 Task: In the sheet Budget Analysis ToolFont size of heading  18 Font style of dataoswald 'Font size of data '9 Alignment of headline & dataAlign center.   Fill color in heading, Red Font color of dataIn the sheet  Data Collection Sheetbook
Action: Mouse moved to (165, 169)
Screenshot: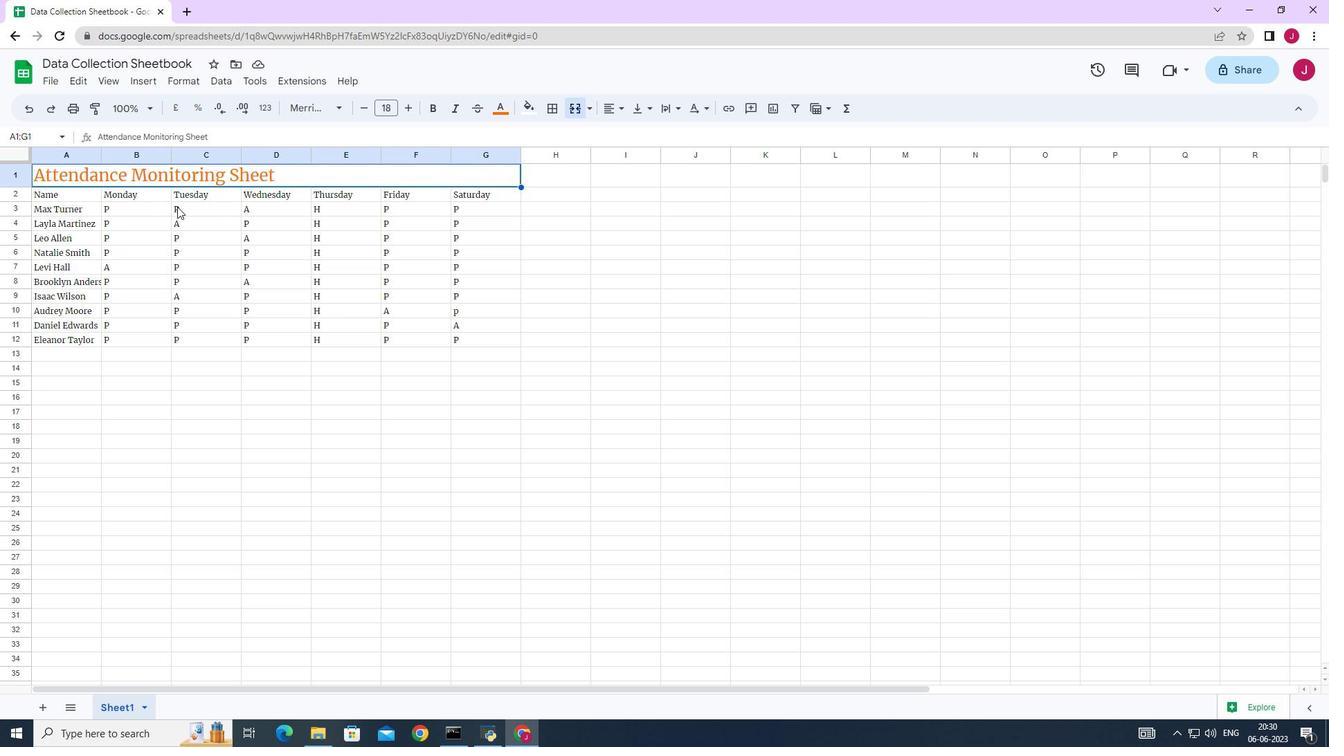 
Action: Mouse pressed left at (165, 169)
Screenshot: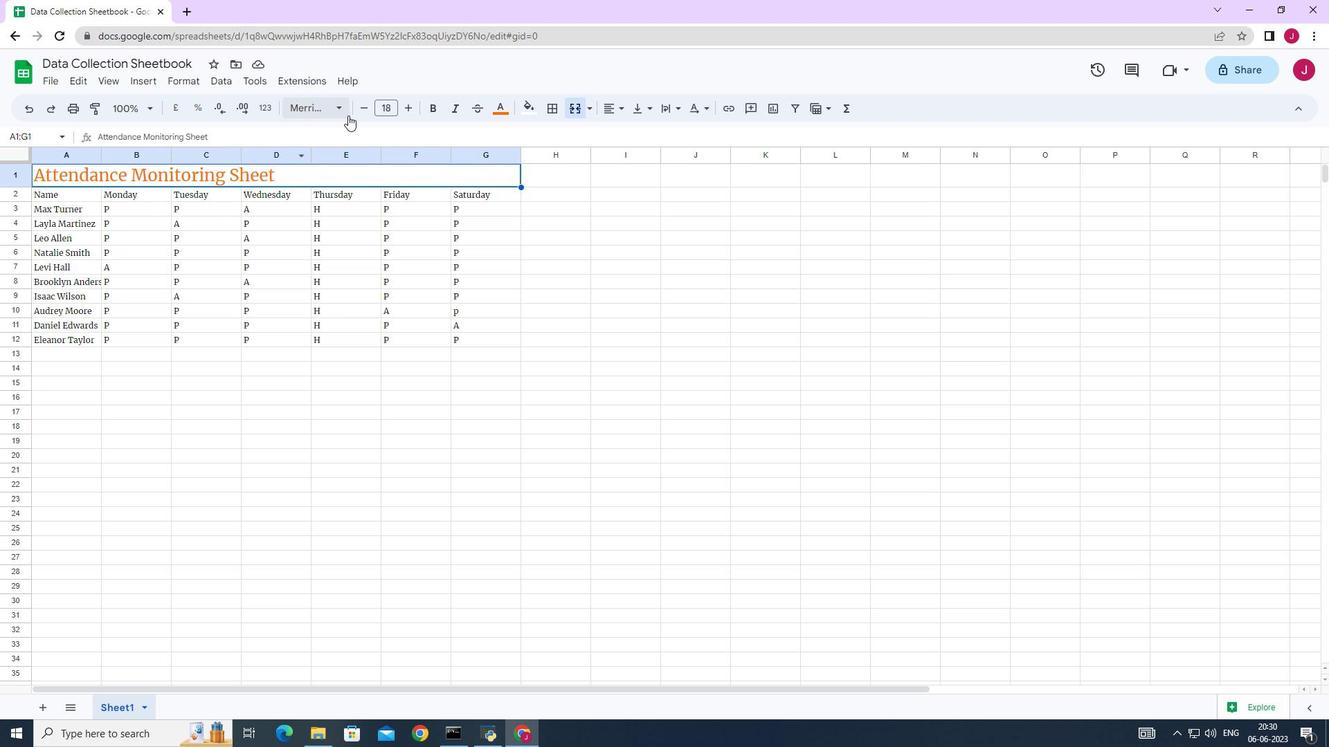 
Action: Mouse moved to (389, 106)
Screenshot: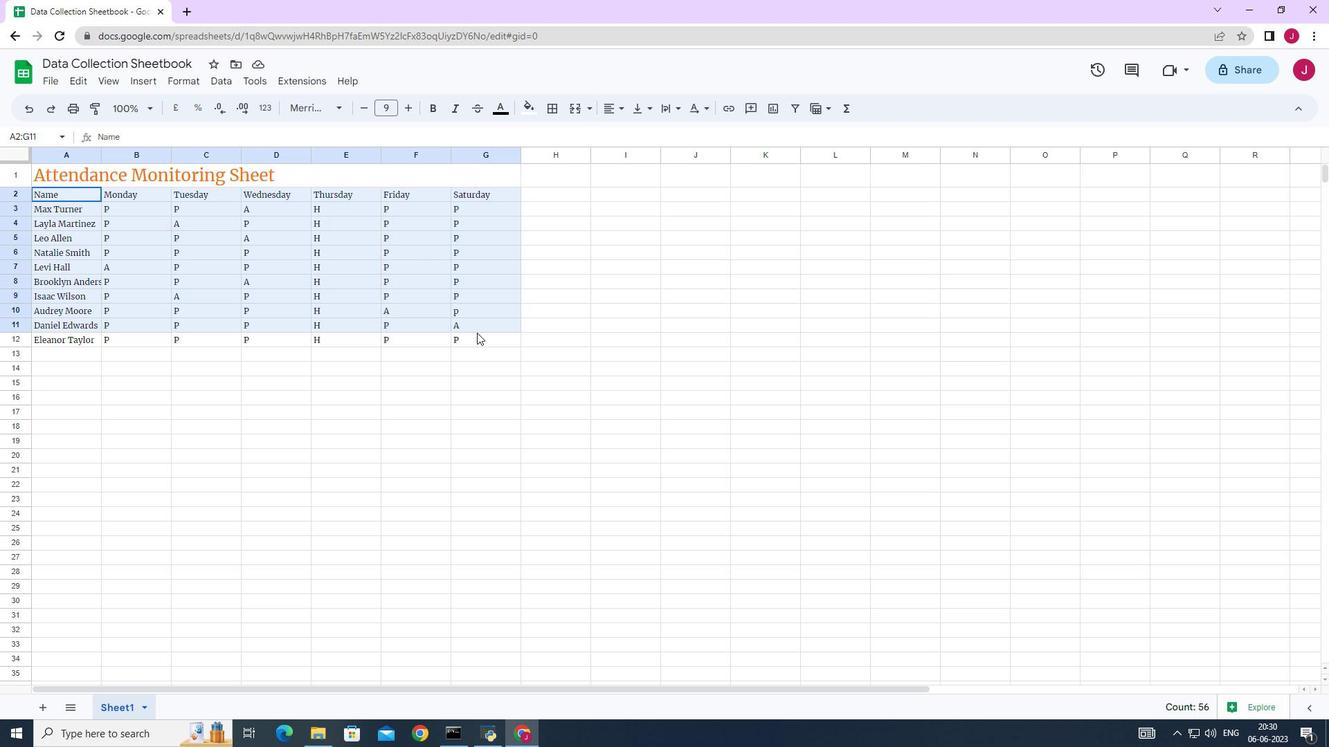 
Action: Mouse pressed left at (389, 106)
Screenshot: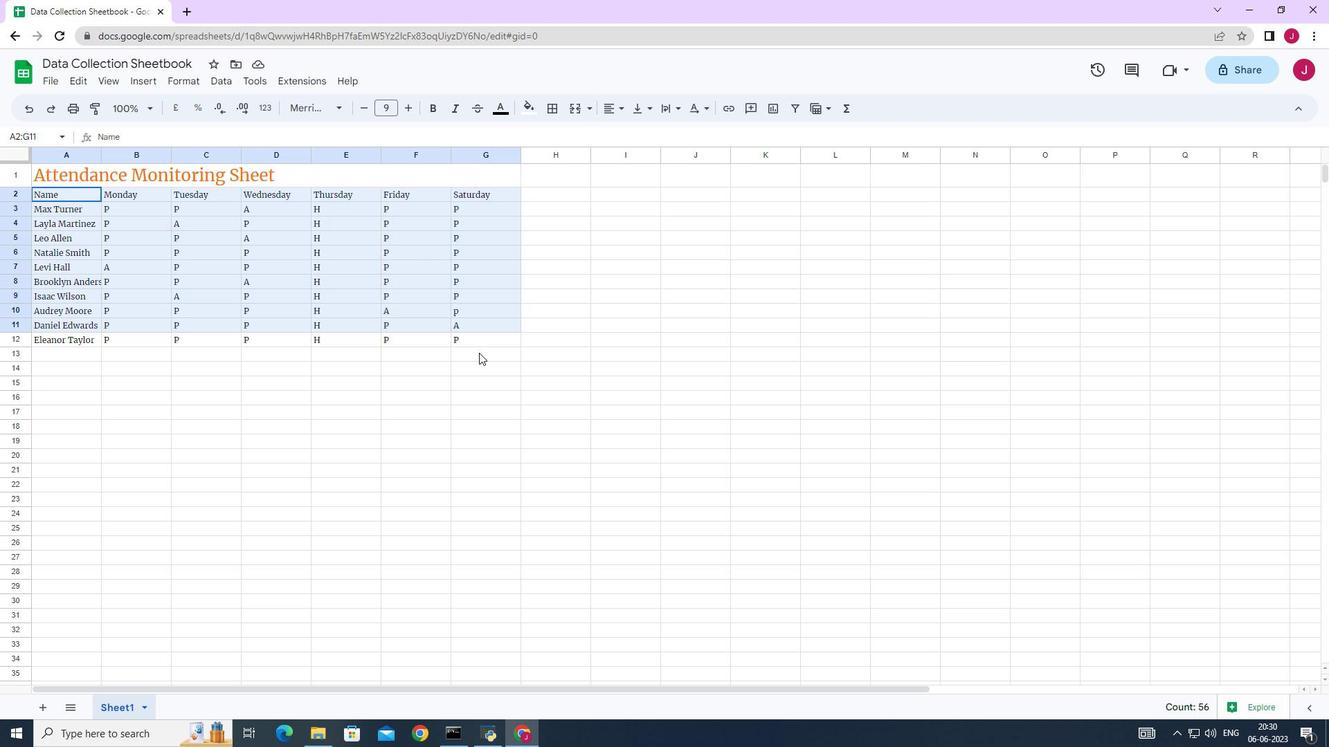 
Action: Key pressed 18<Key.enter>
Screenshot: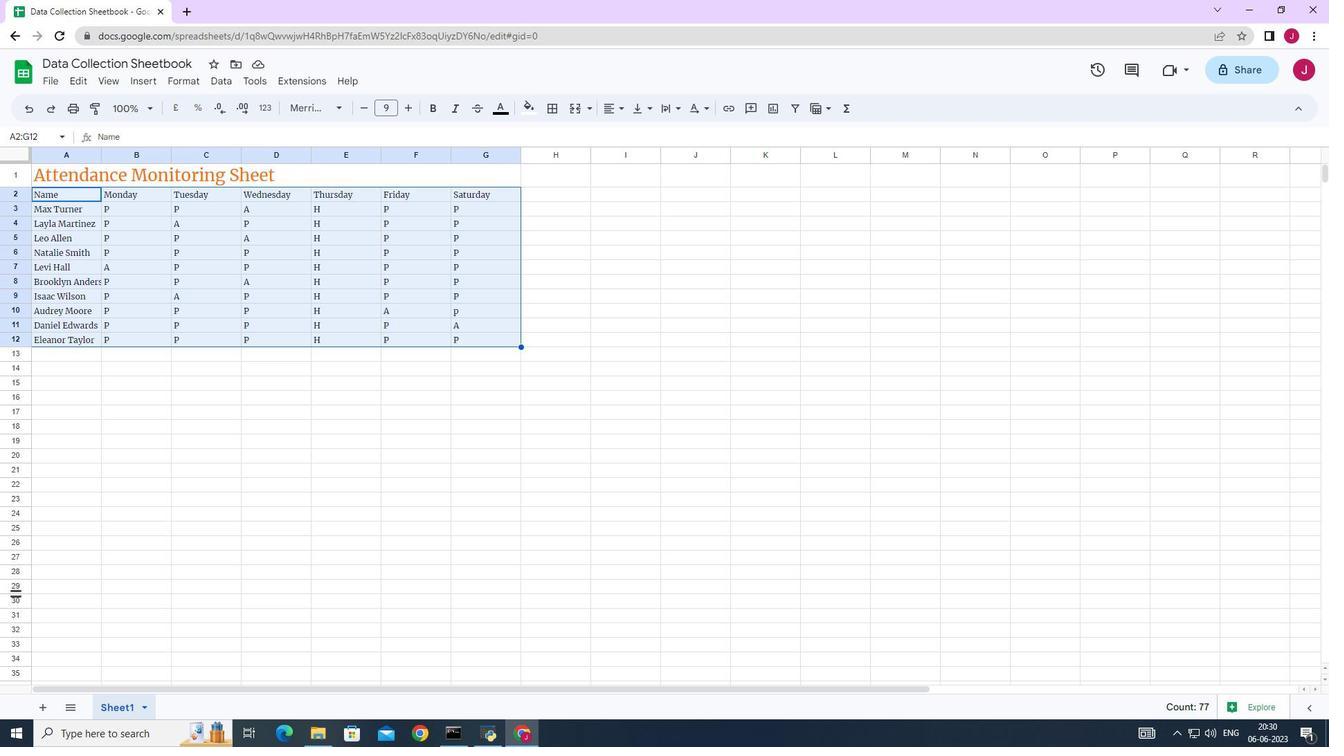 
Action: Mouse moved to (44, 193)
Screenshot: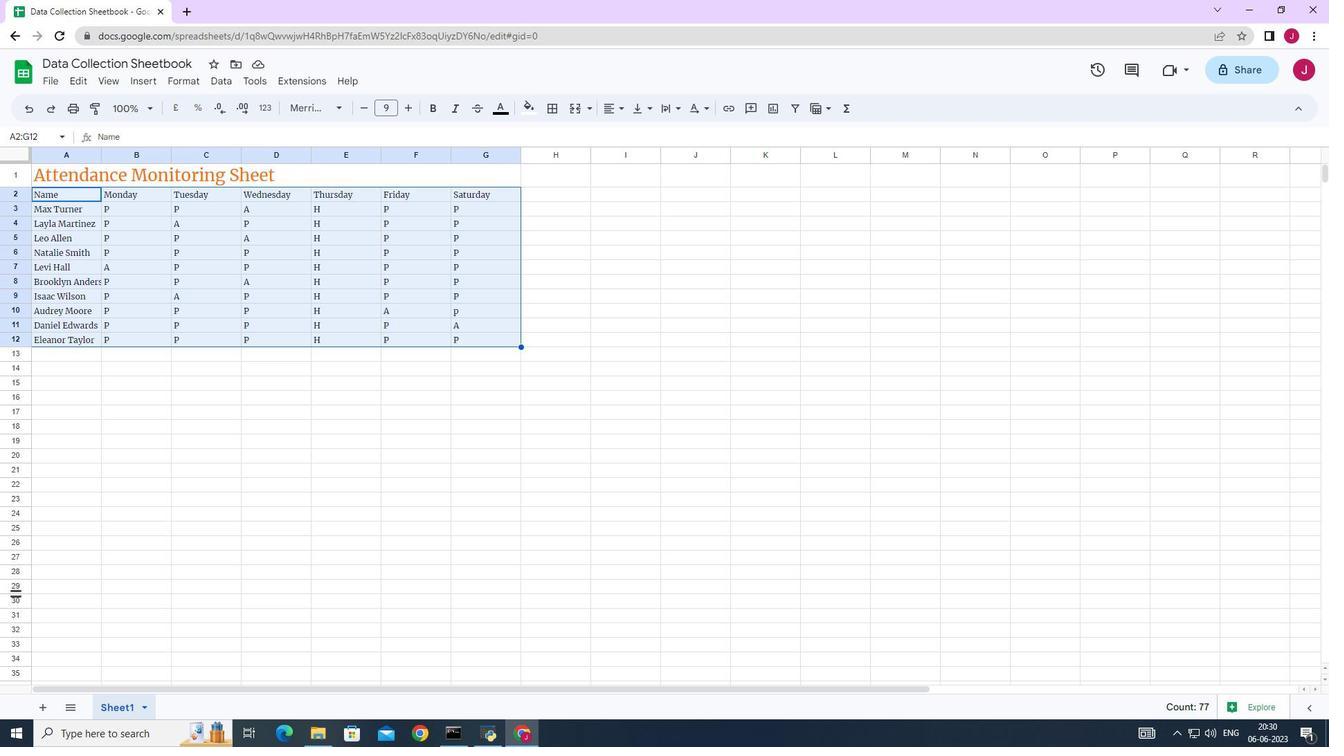
Action: Mouse pressed left at (44, 193)
Screenshot: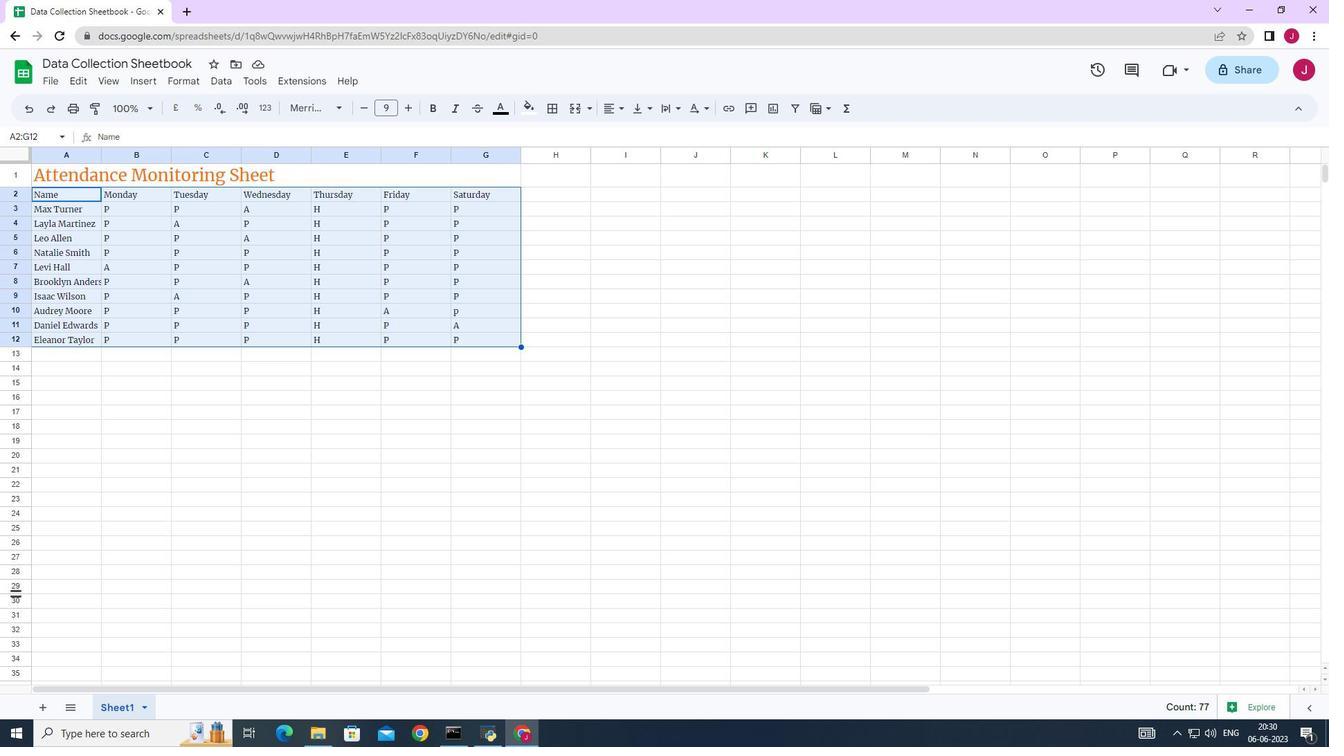 
Action: Mouse moved to (392, 105)
Screenshot: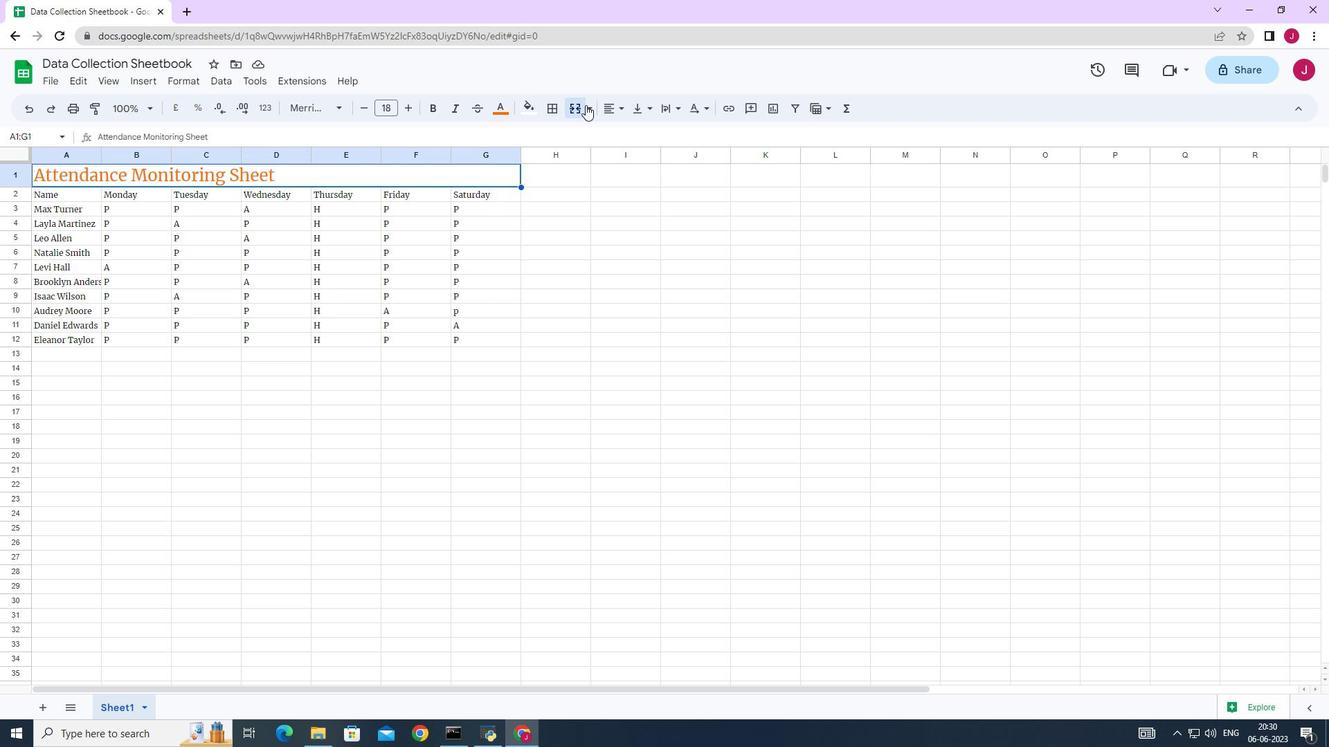 
Action: Key pressed 9
Screenshot: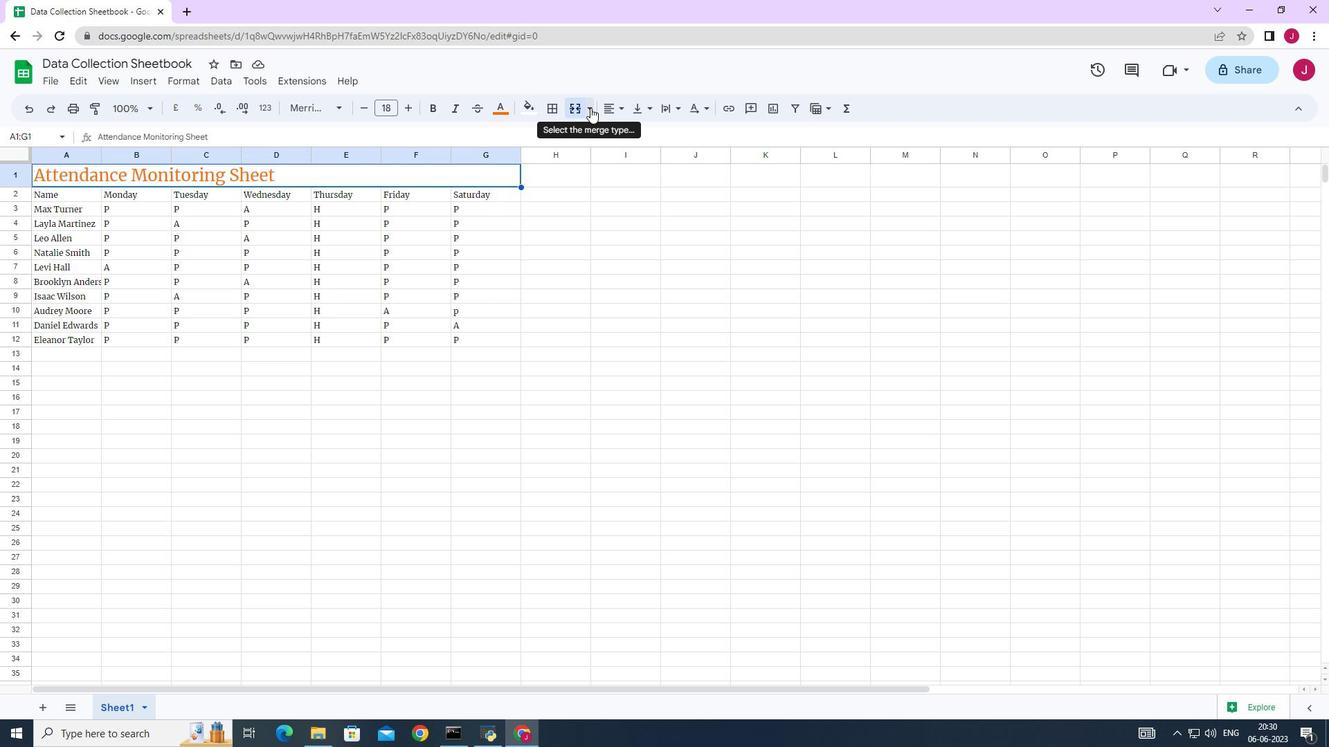 
Action: Mouse moved to (362, 151)
Screenshot: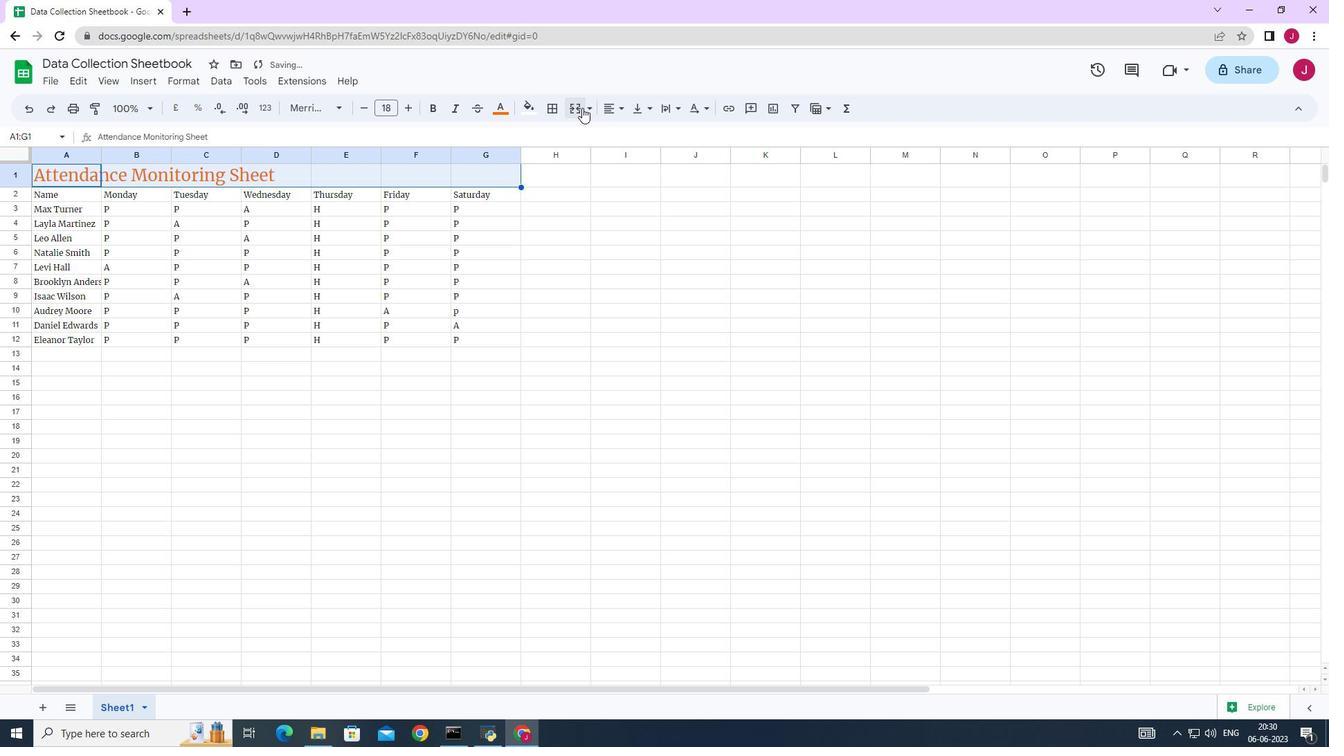 
Action: Key pressed ctrl+Zctrl+Z
Screenshot: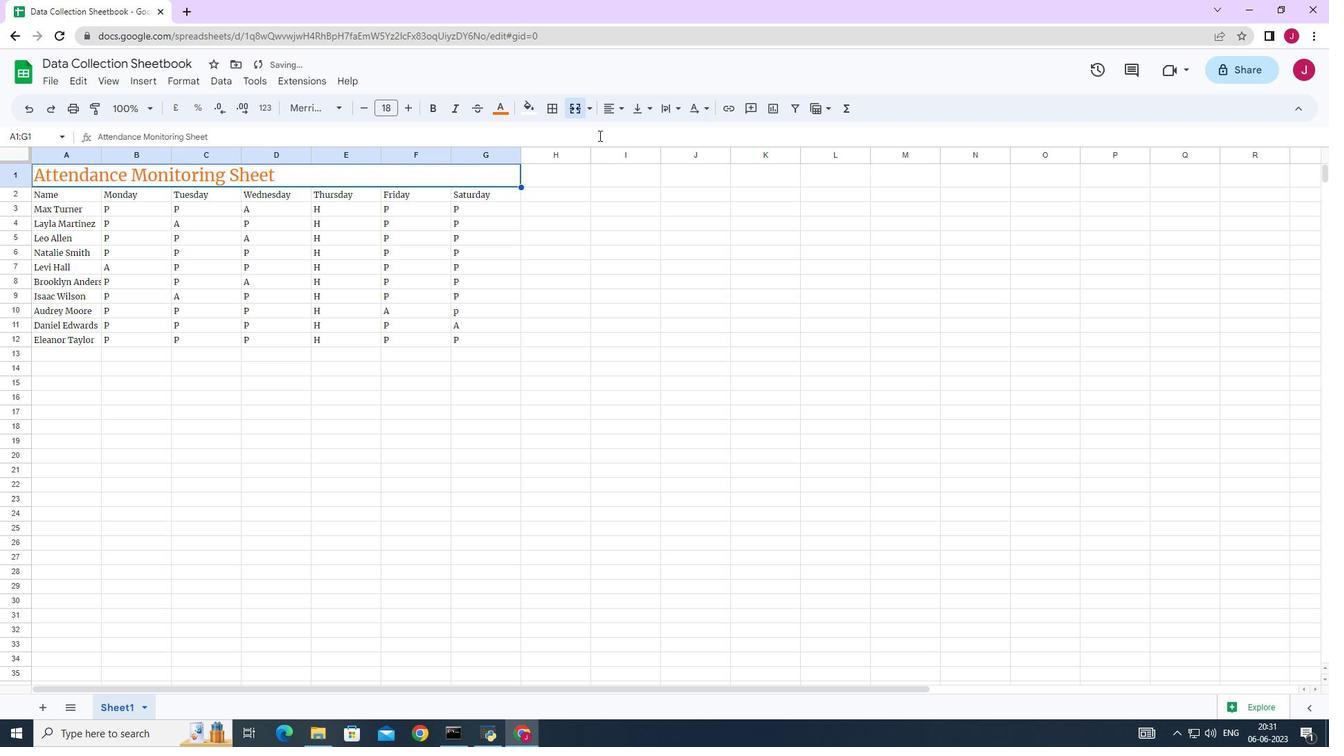 
Action: Mouse moved to (384, 103)
Screenshot: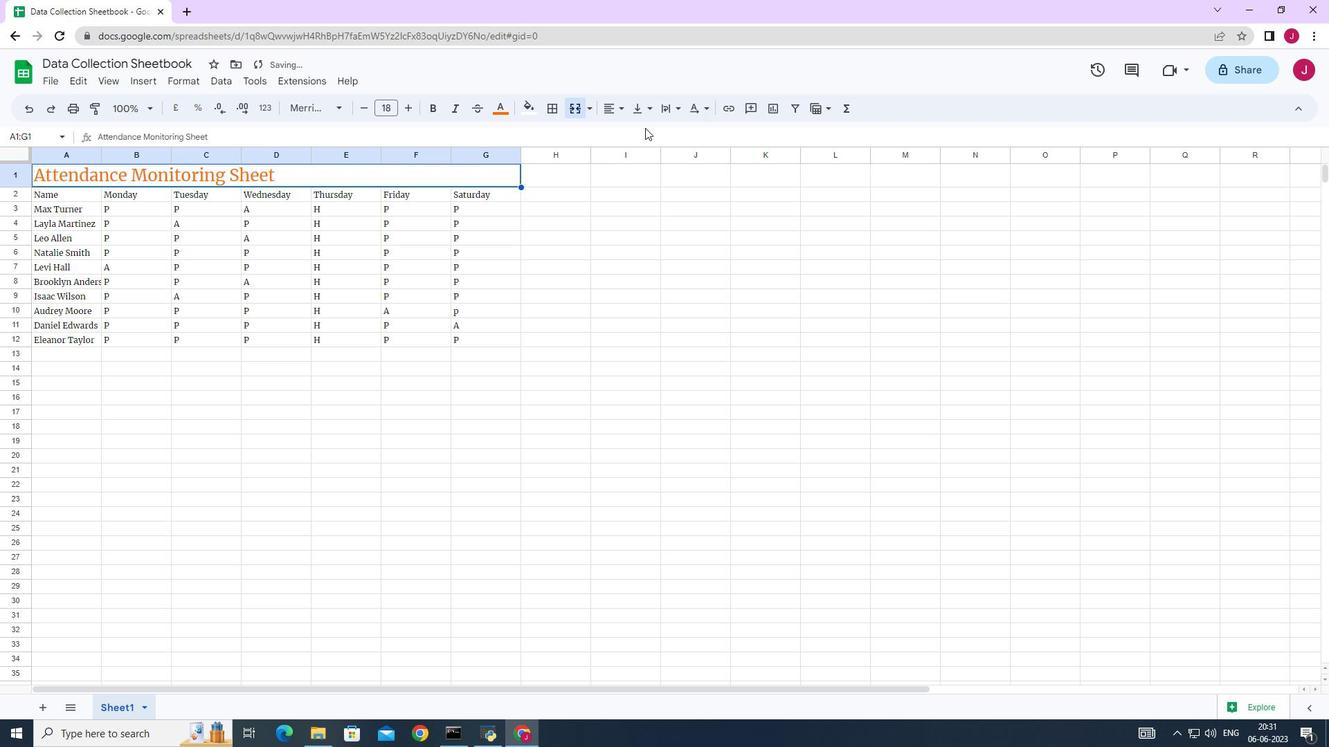
Action: Mouse pressed left at (384, 103)
Screenshot: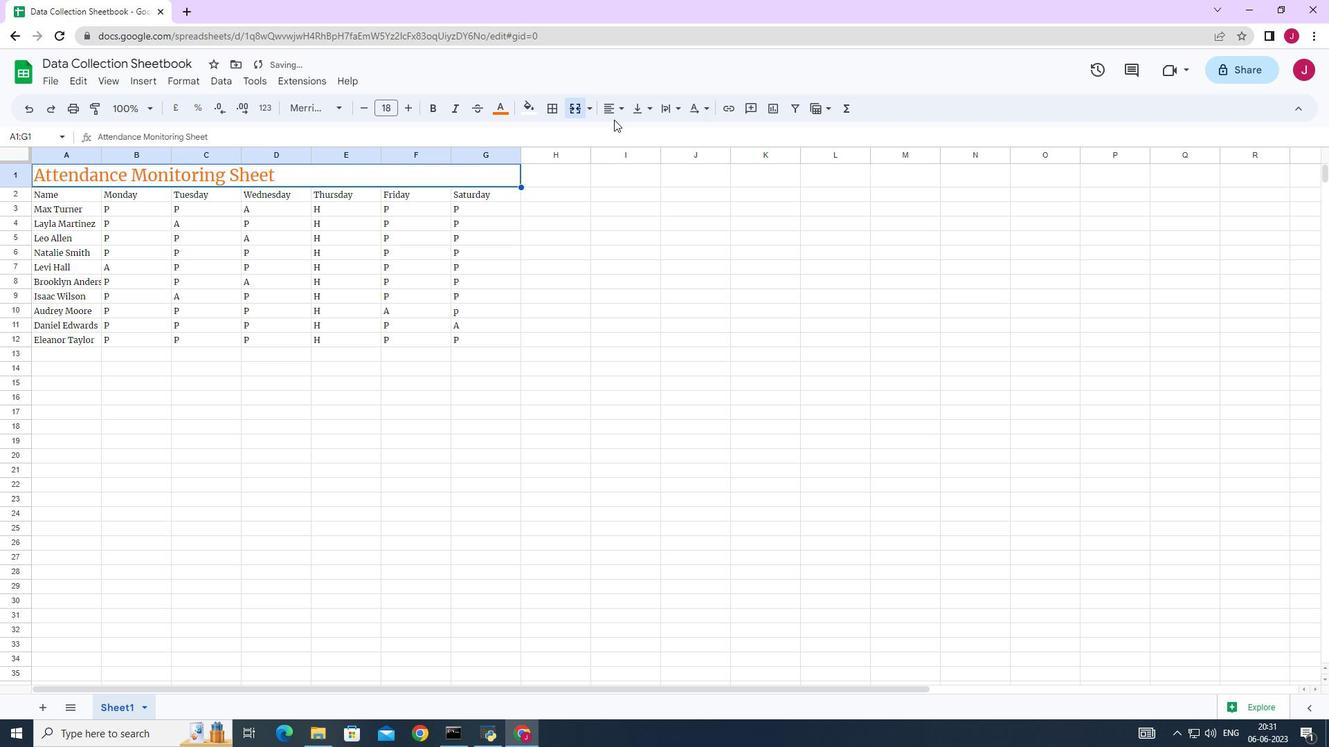 
Action: Mouse moved to (40, 193)
Screenshot: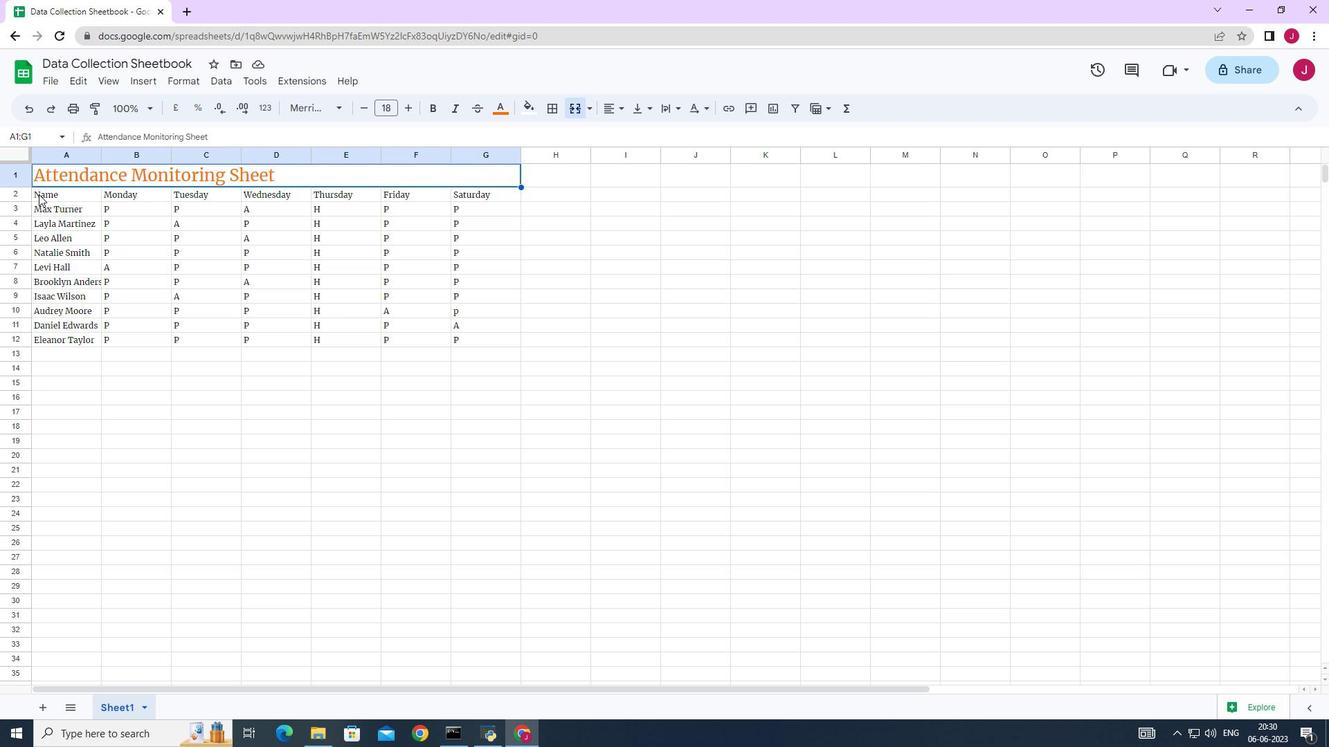 
Action: Mouse pressed left at (40, 193)
Screenshot: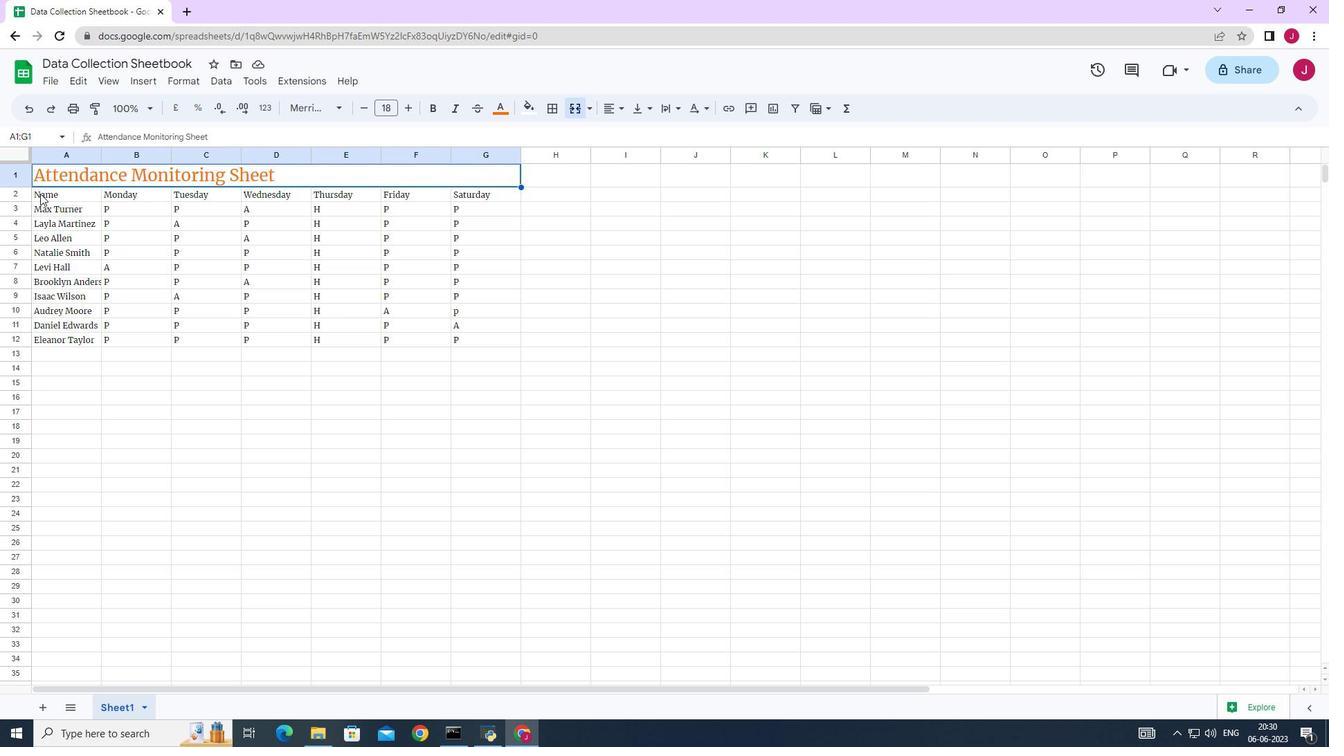 
Action: Mouse moved to (45, 173)
Screenshot: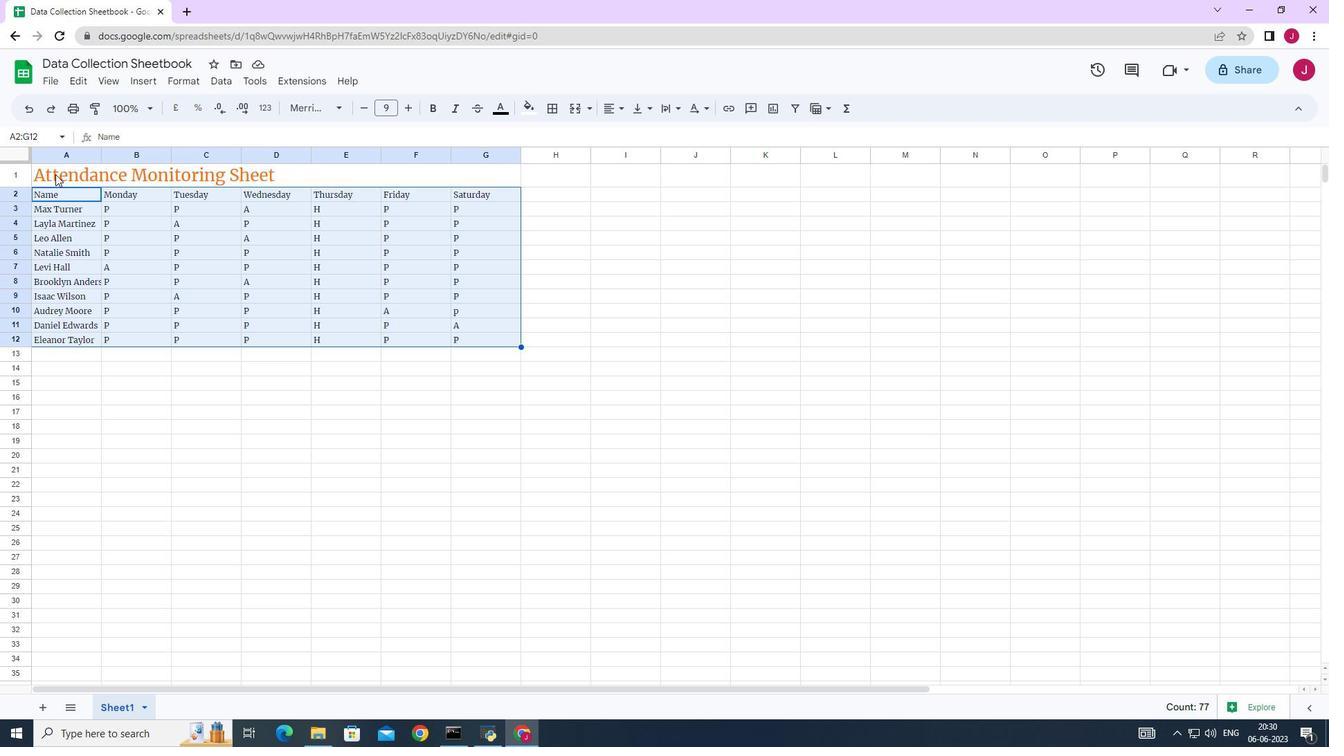 
Action: Mouse pressed left at (45, 173)
Screenshot: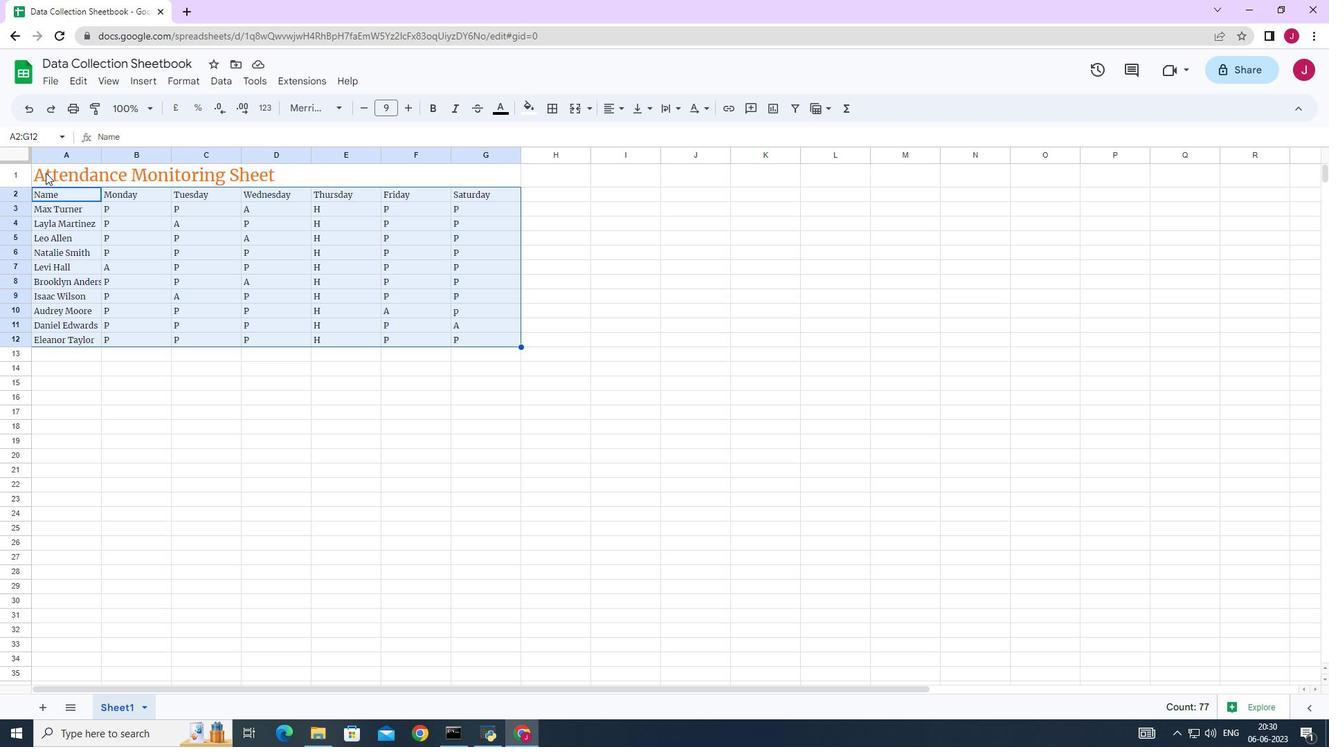 
Action: Mouse moved to (582, 108)
Screenshot: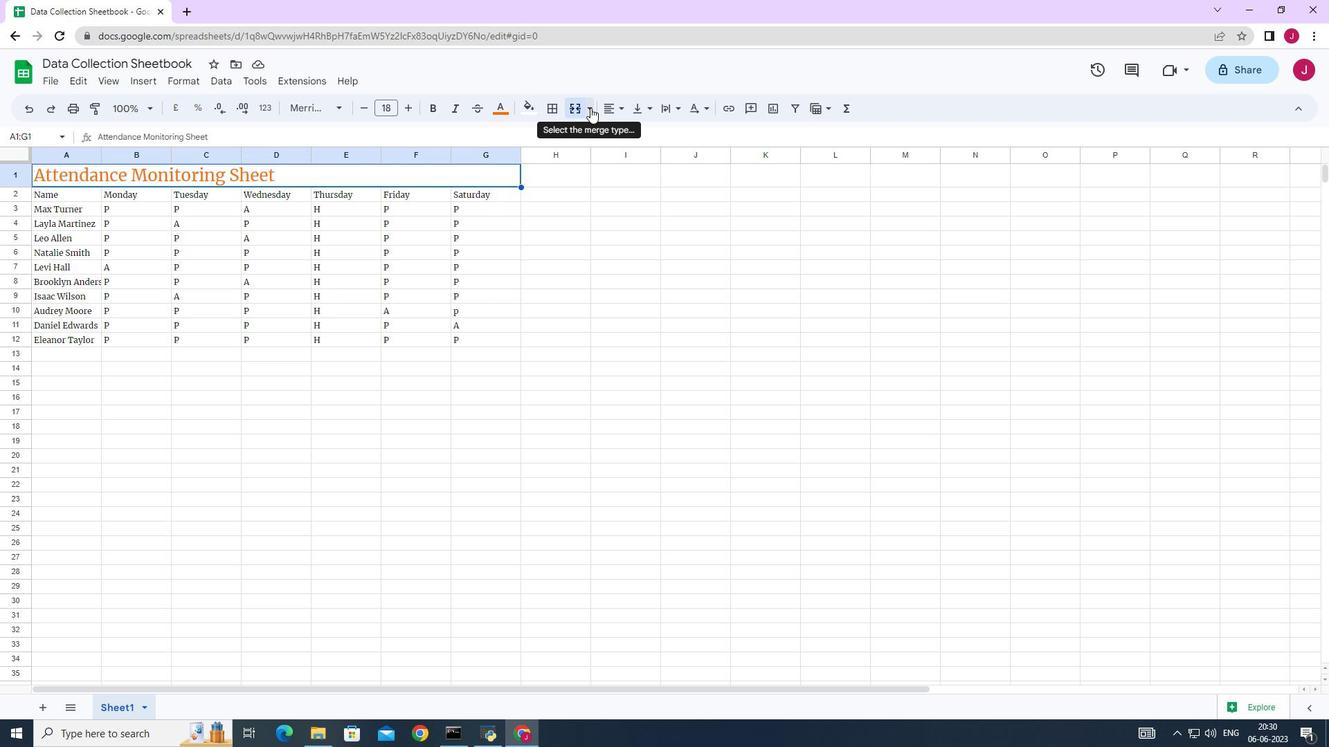 
Action: Mouse pressed left at (582, 108)
Screenshot: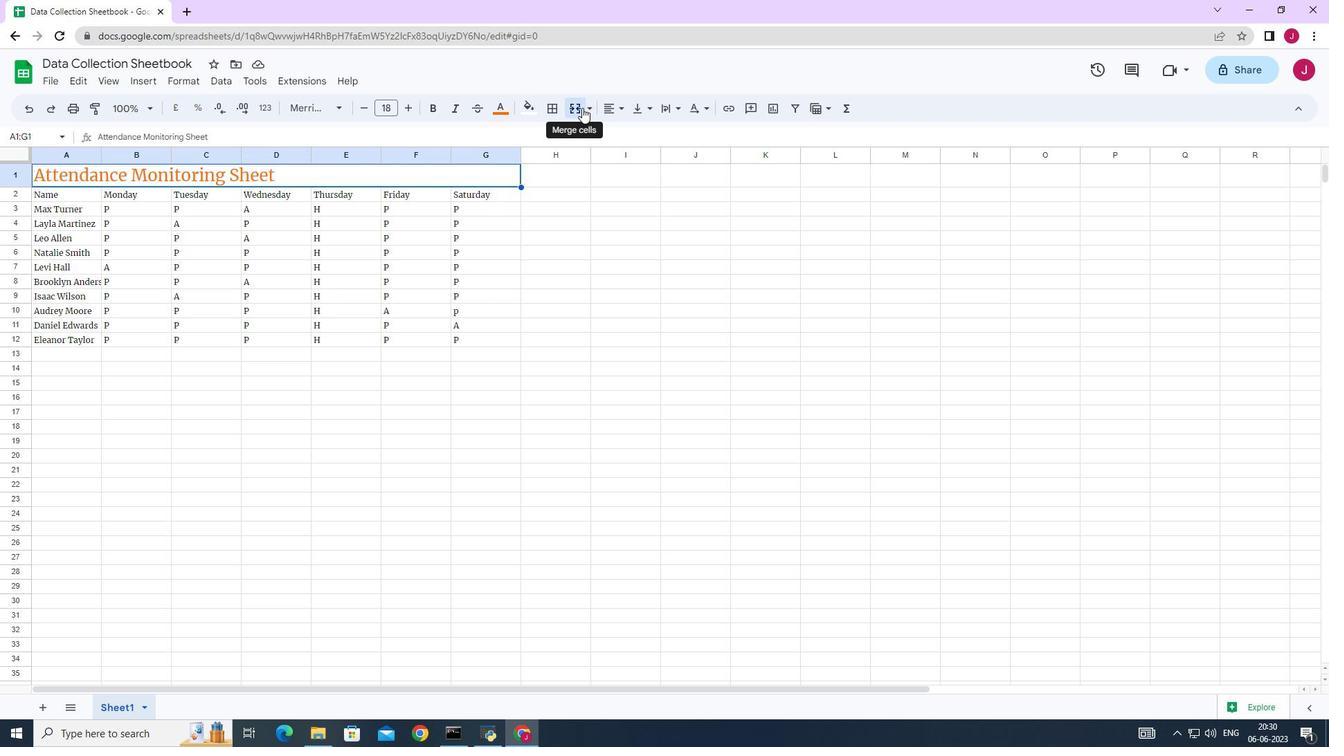 
Action: Mouse moved to (586, 104)
Screenshot: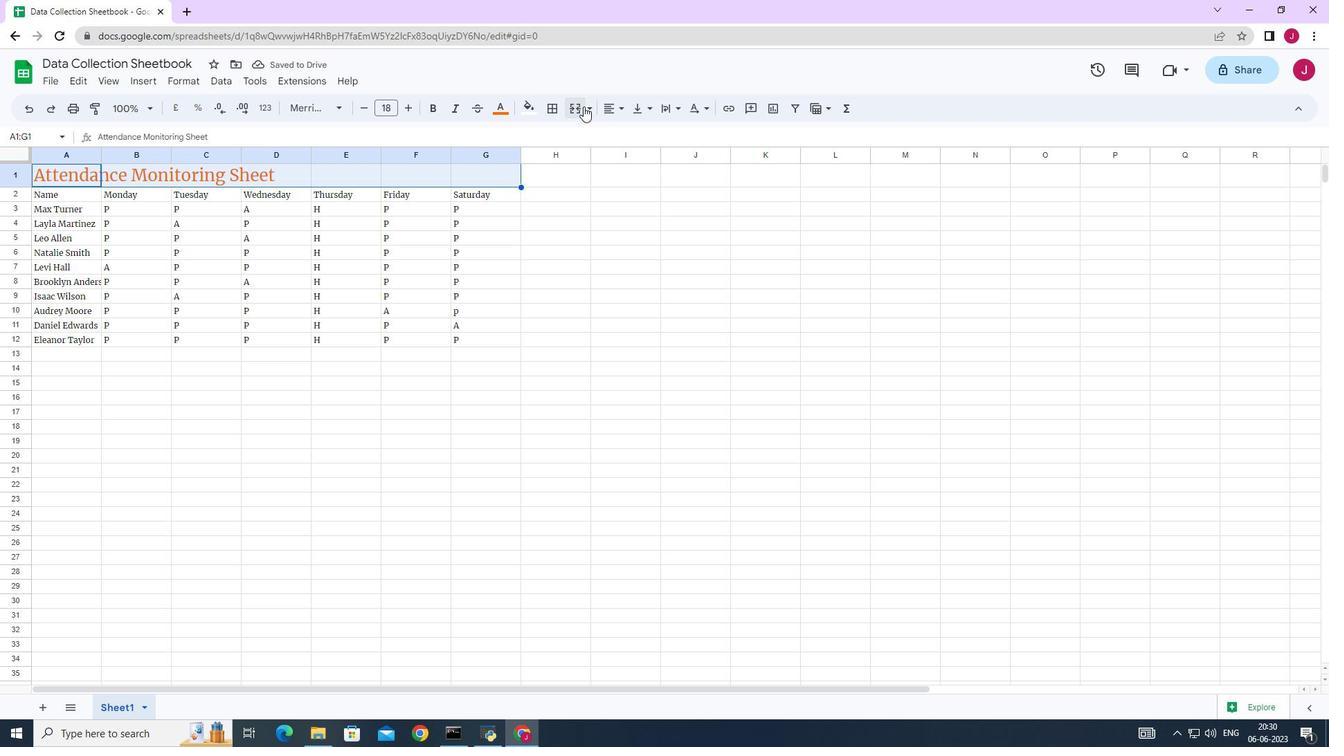 
Action: Mouse pressed left at (586, 104)
Screenshot: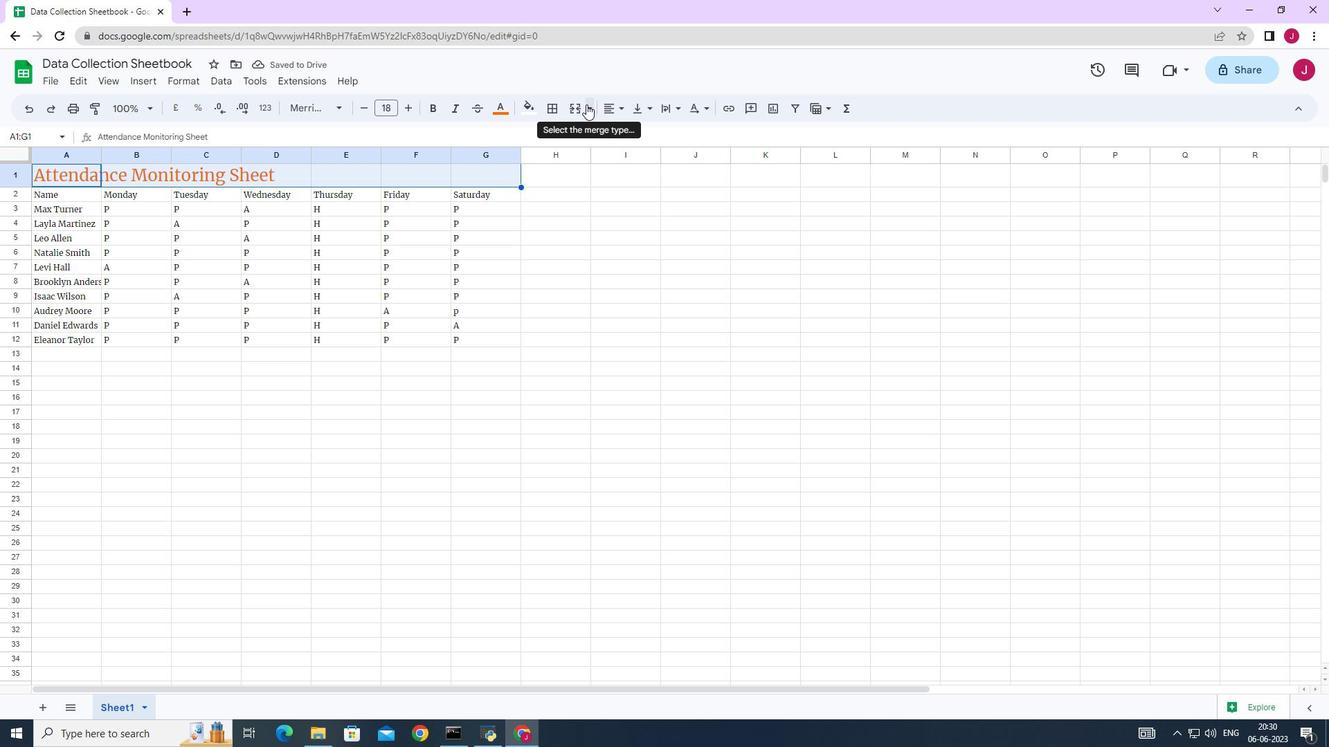 
Action: Mouse moved to (598, 135)
Screenshot: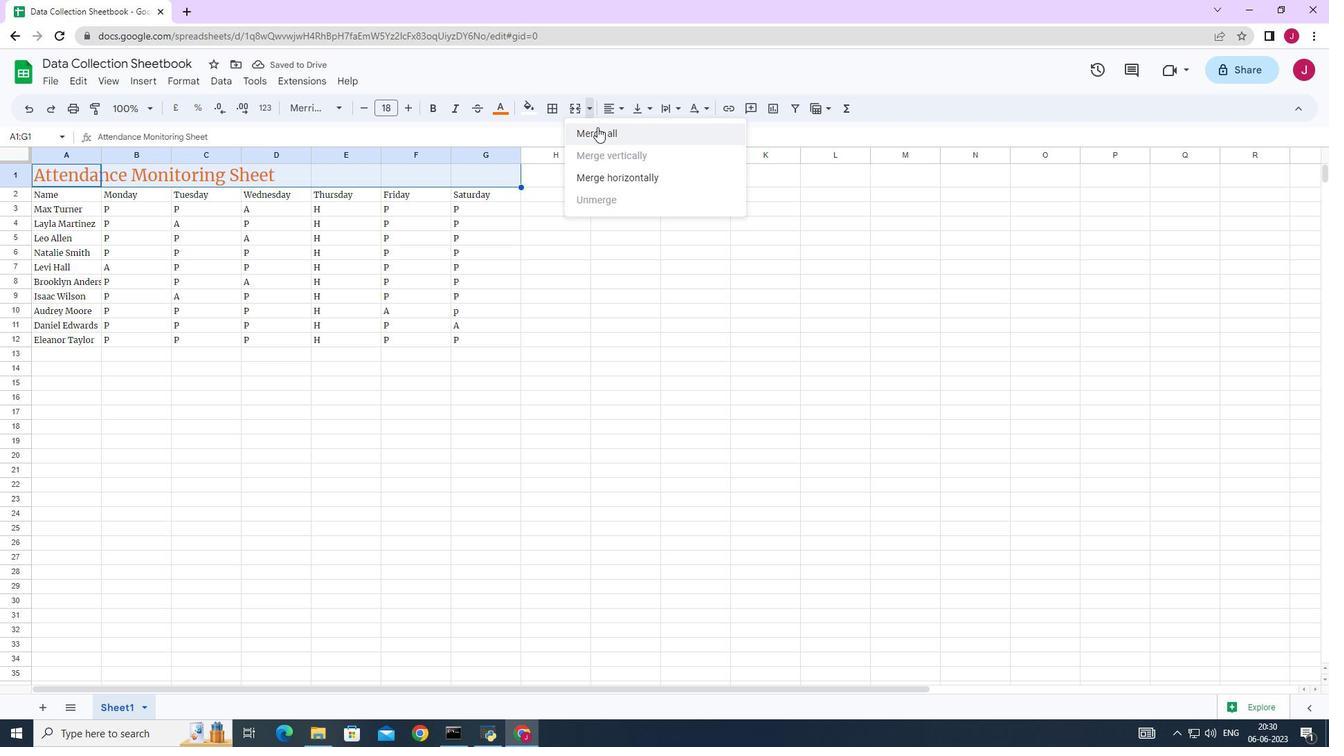 
Action: Mouse pressed left at (598, 135)
Screenshot: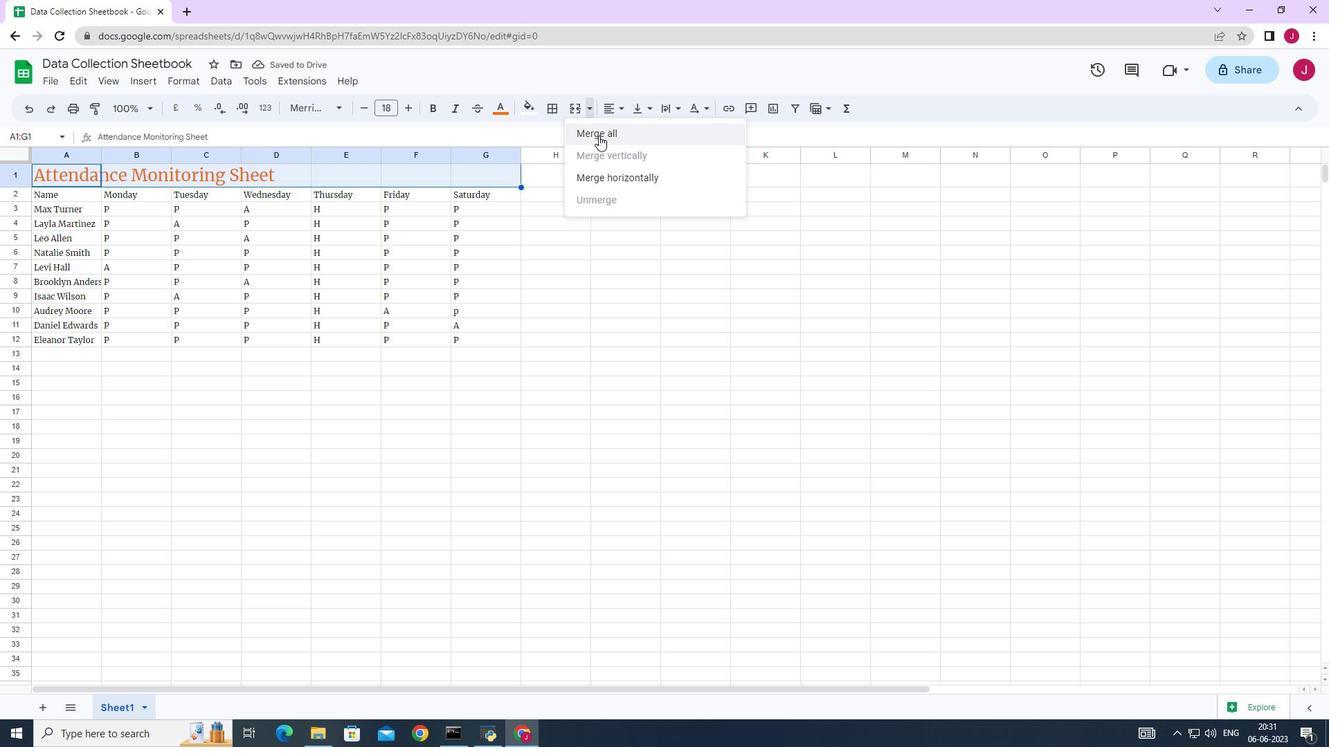 
Action: Mouse moved to (611, 112)
Screenshot: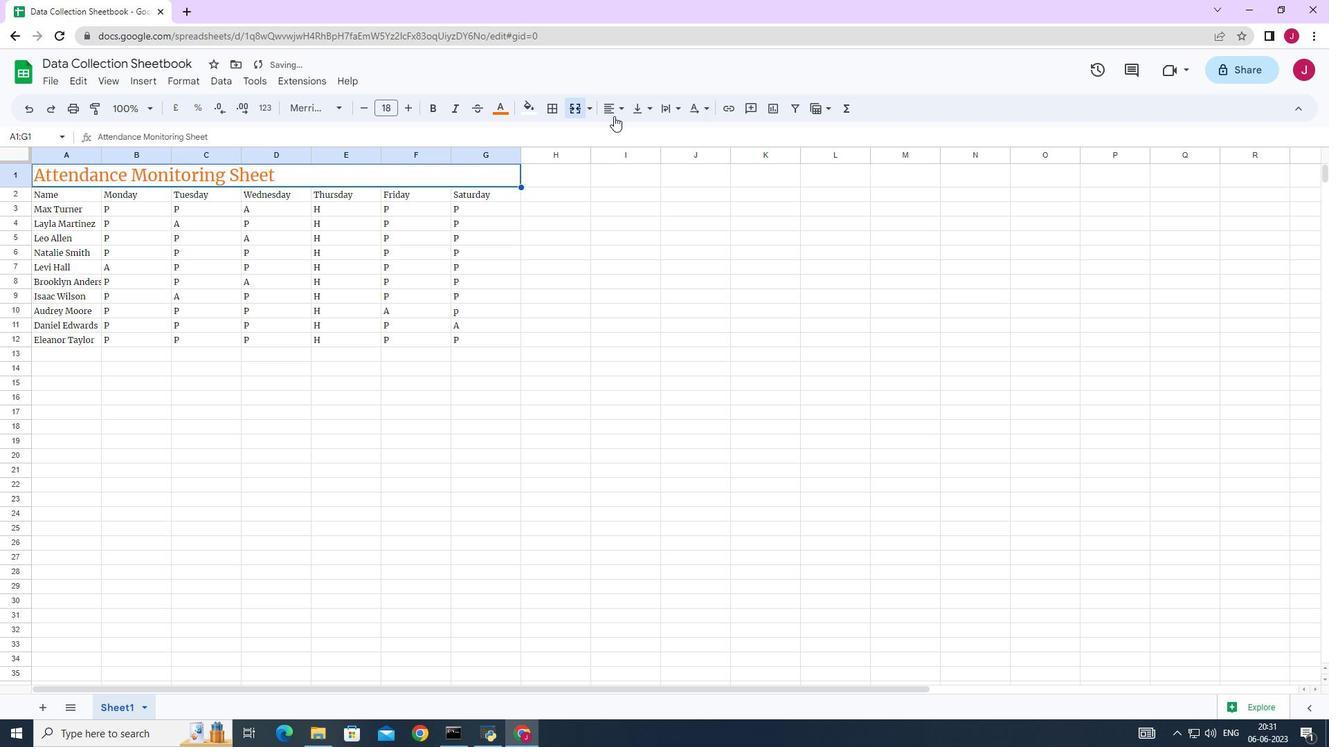 
Action: Mouse pressed left at (611, 112)
Screenshot: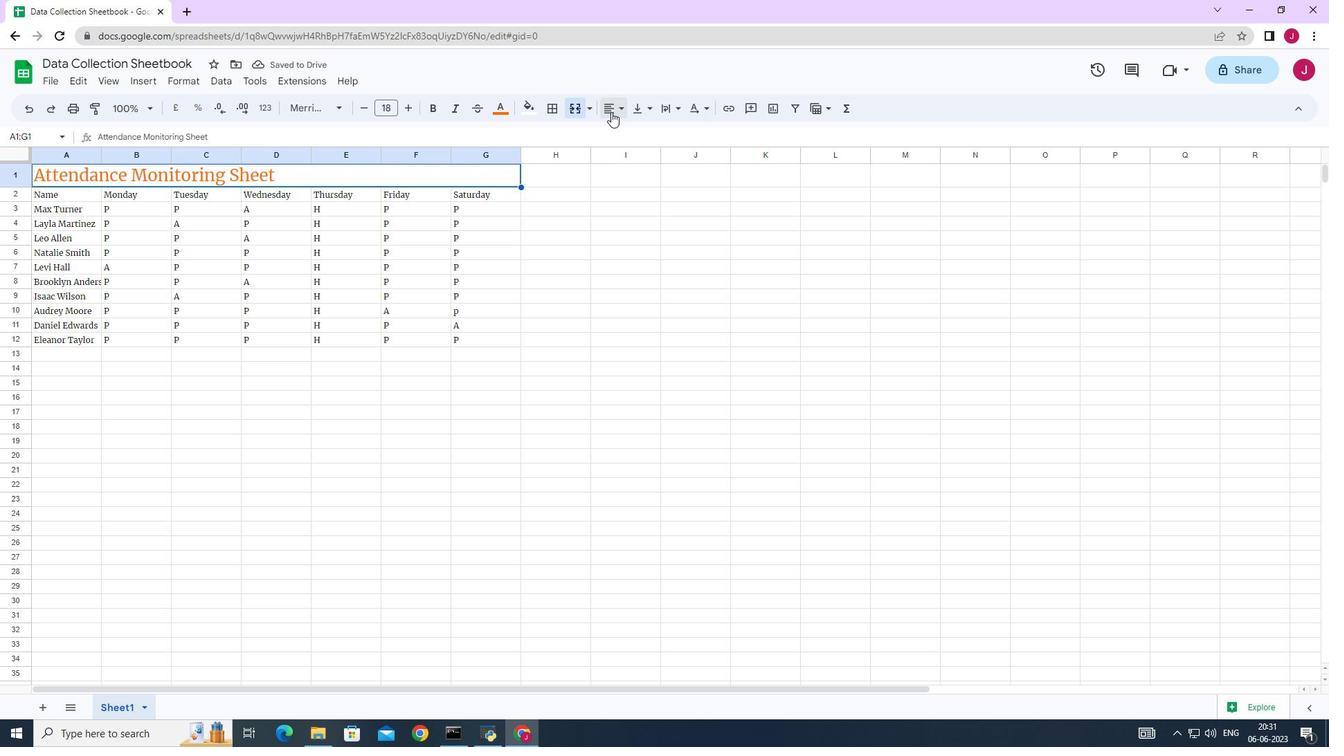 
Action: Mouse moved to (637, 128)
Screenshot: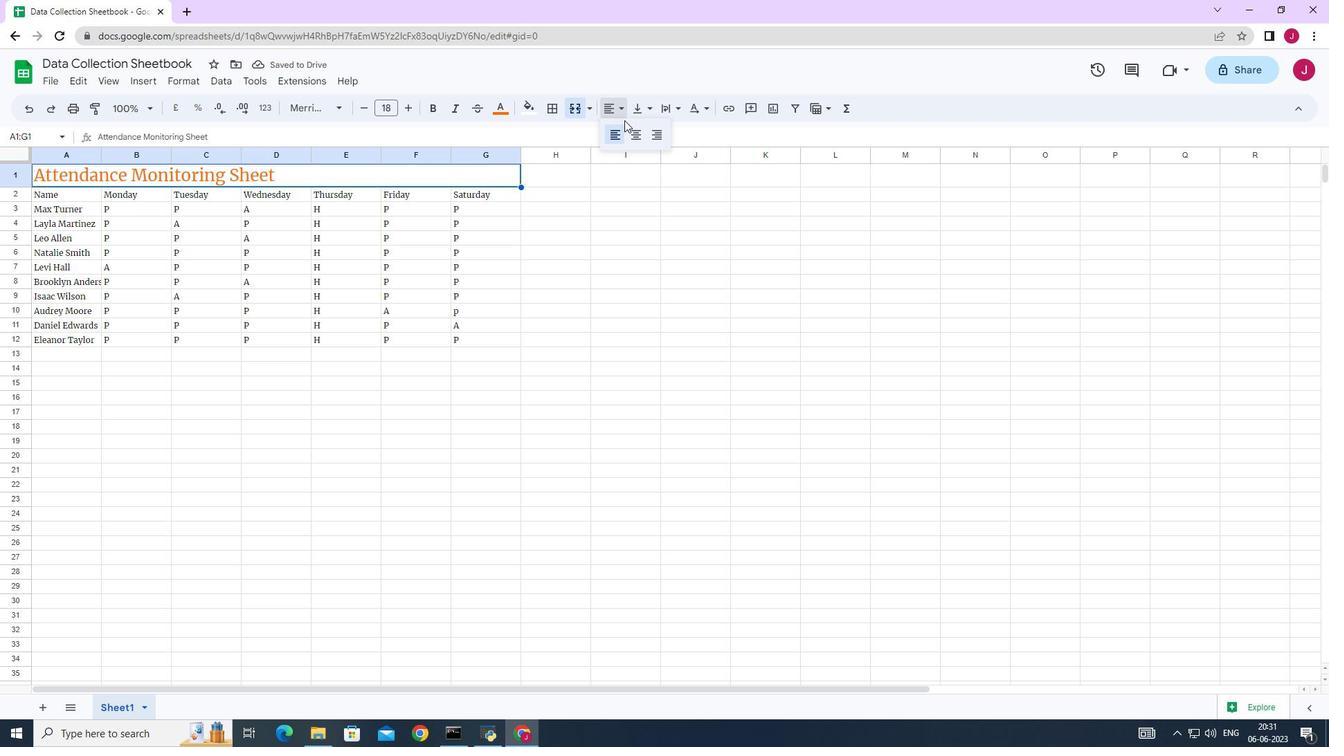
Action: Mouse pressed left at (637, 128)
Screenshot: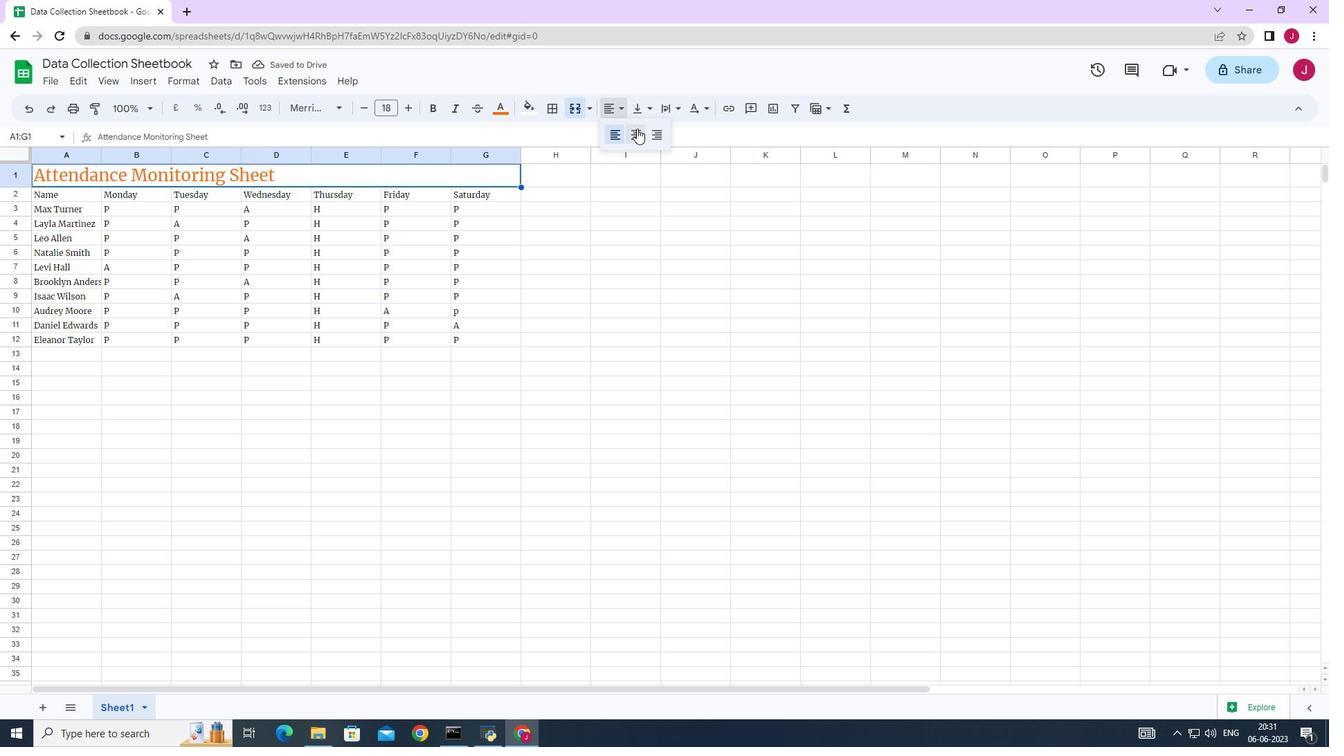 
Action: Mouse moved to (39, 191)
Screenshot: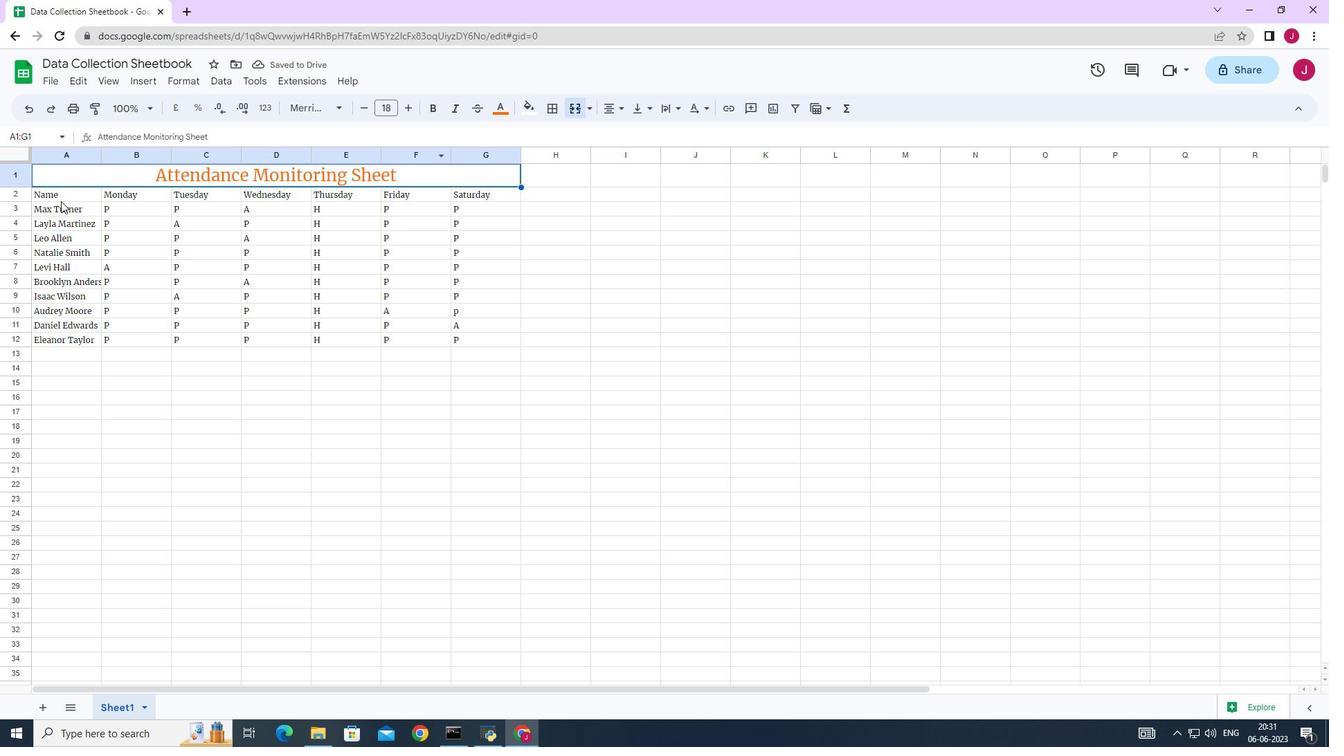 
Action: Mouse pressed left at (39, 191)
Screenshot: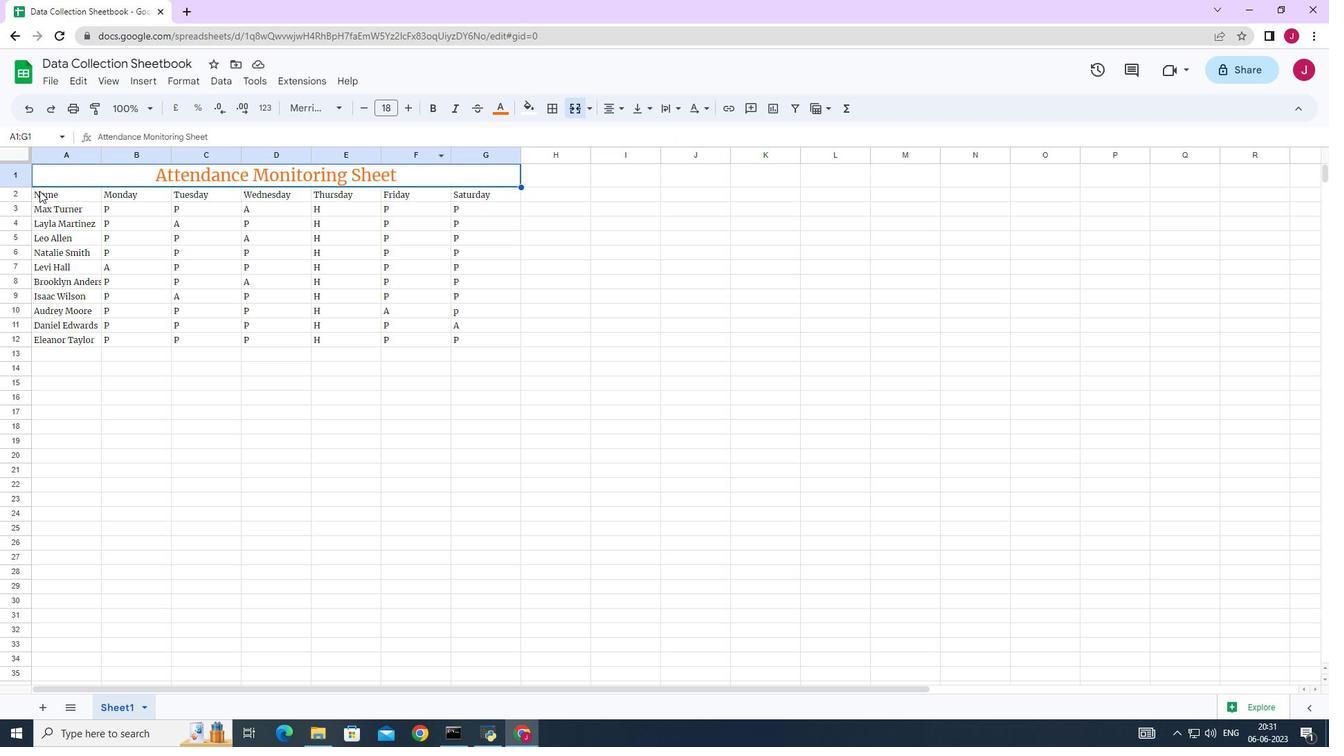 
Action: Mouse pressed left at (39, 191)
Screenshot: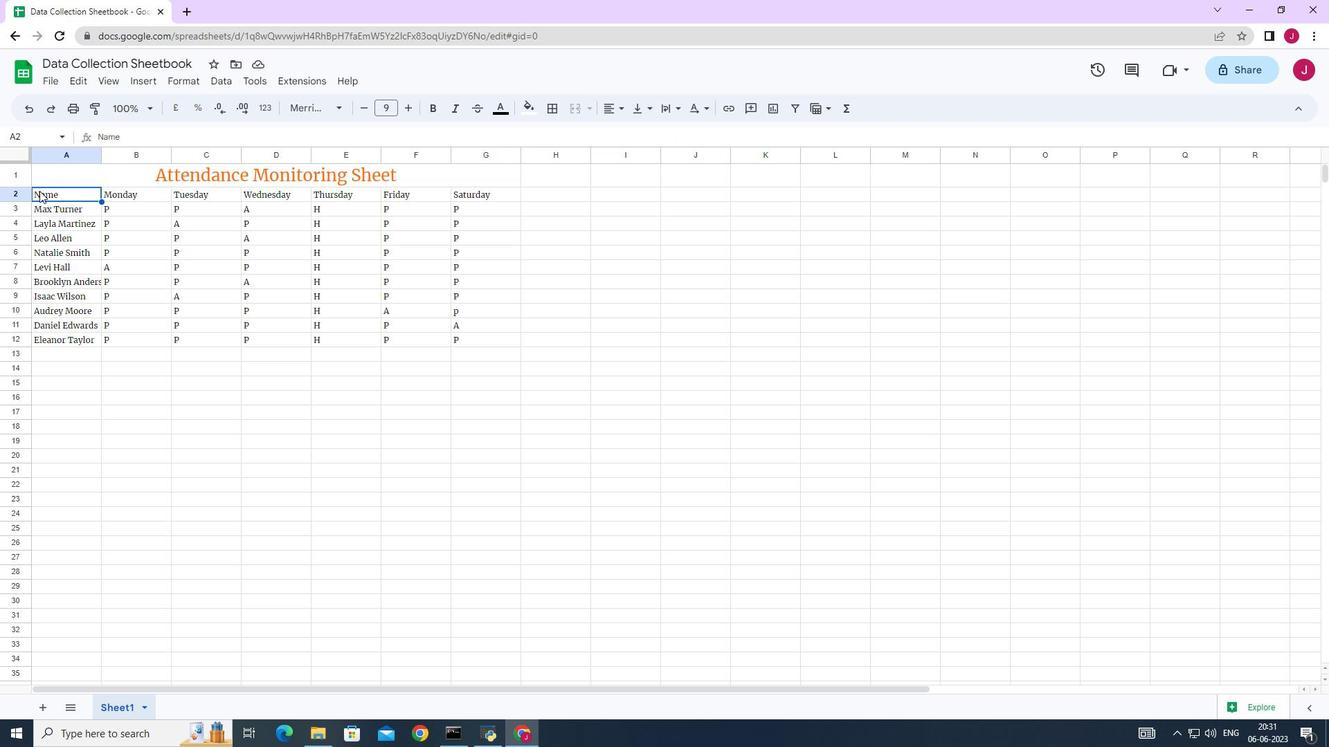 
Action: Mouse moved to (619, 107)
Screenshot: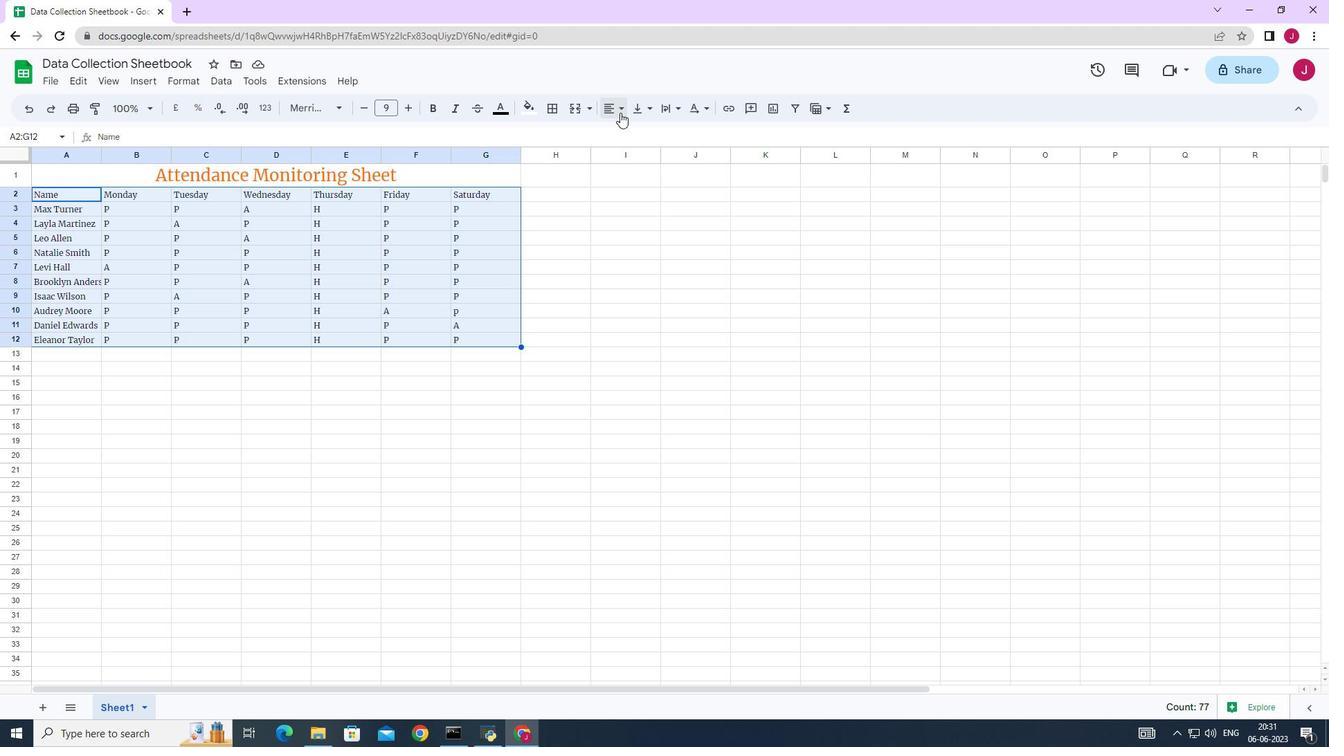 
Action: Mouse pressed left at (619, 107)
Screenshot: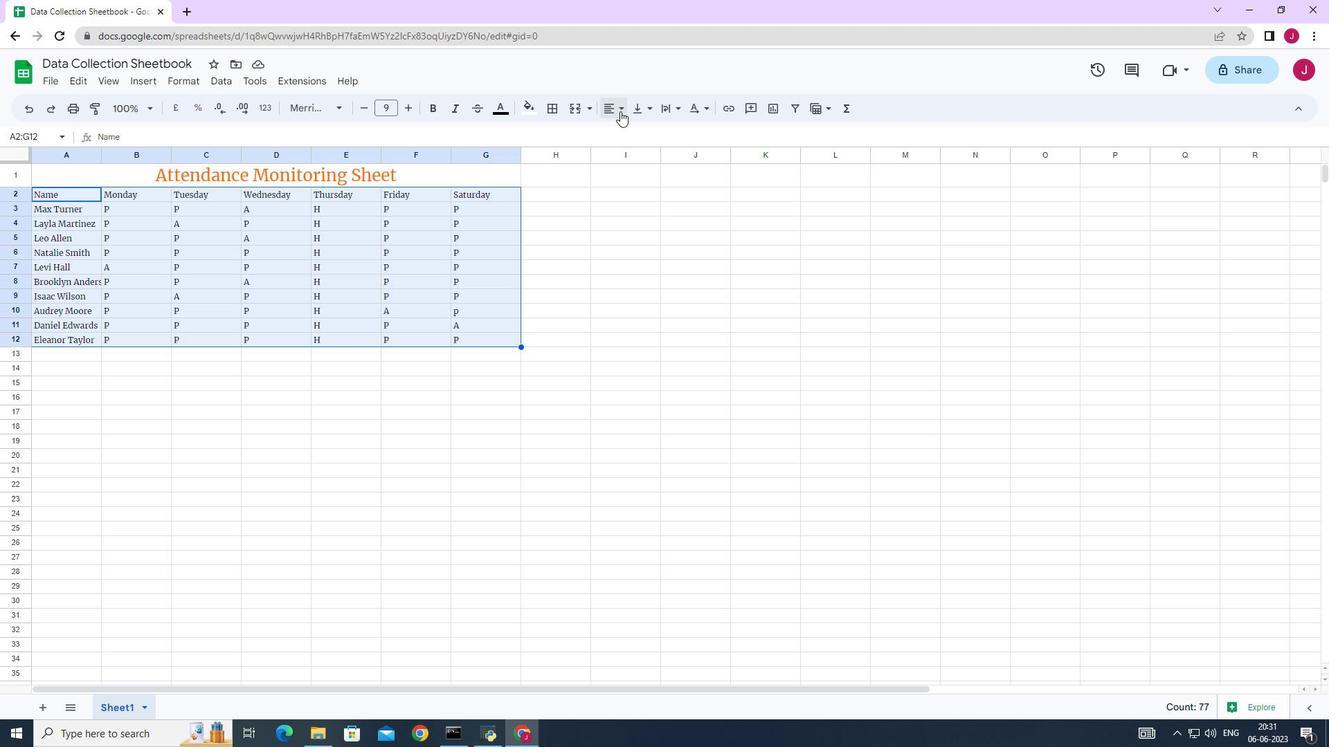 
Action: Mouse moved to (632, 141)
Screenshot: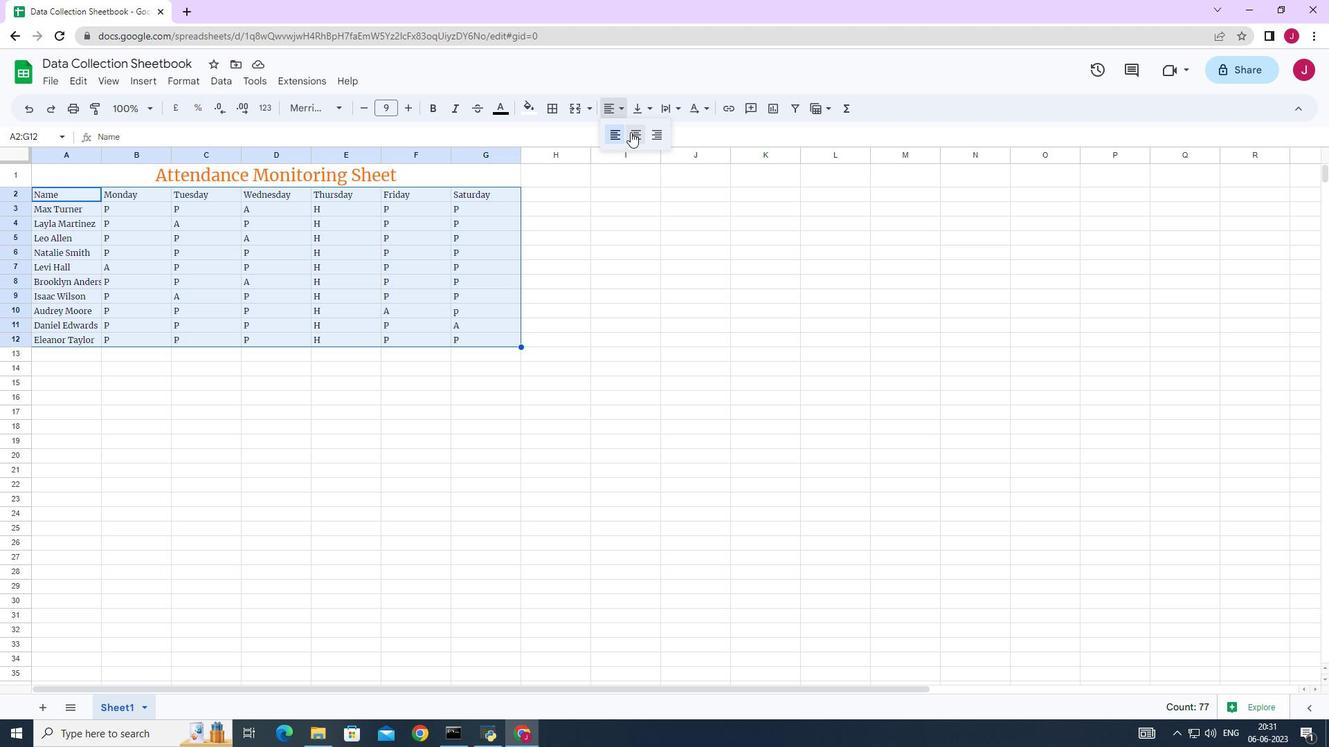 
Action: Mouse pressed left at (632, 141)
Screenshot: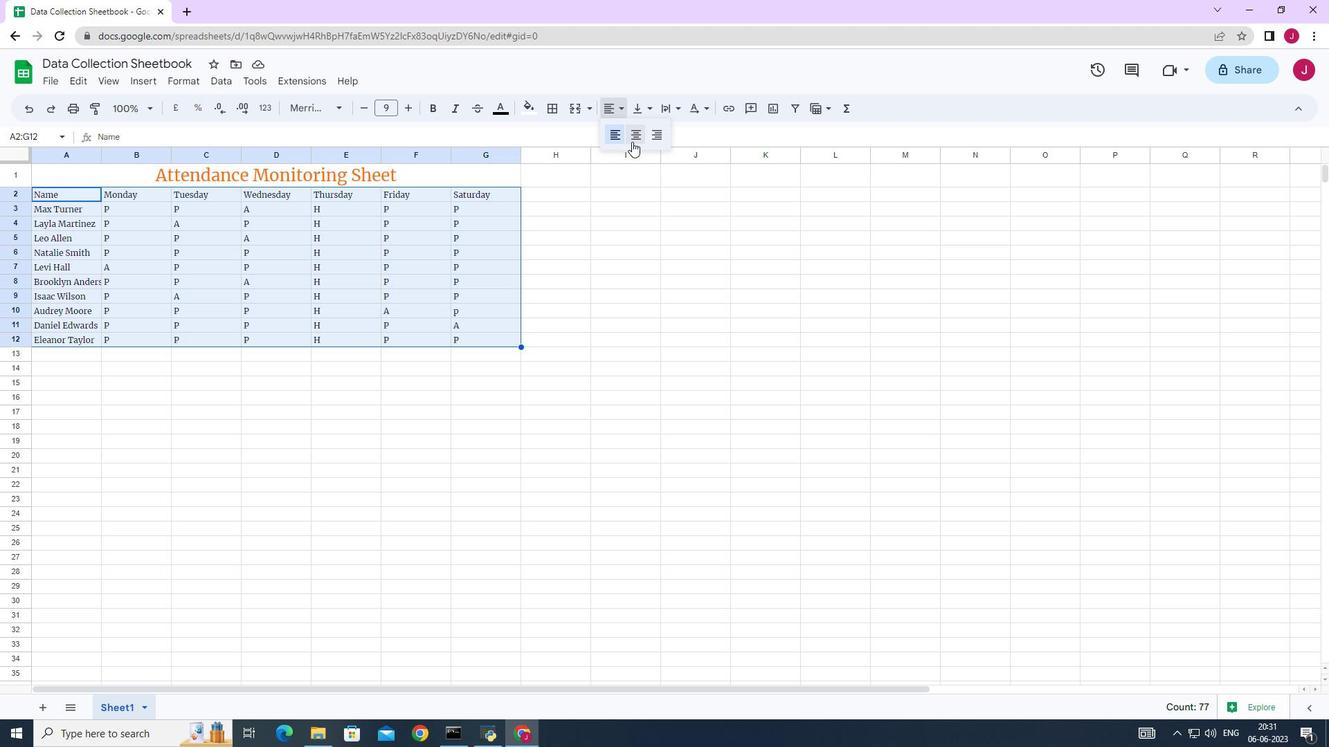 
Action: Mouse moved to (161, 168)
Screenshot: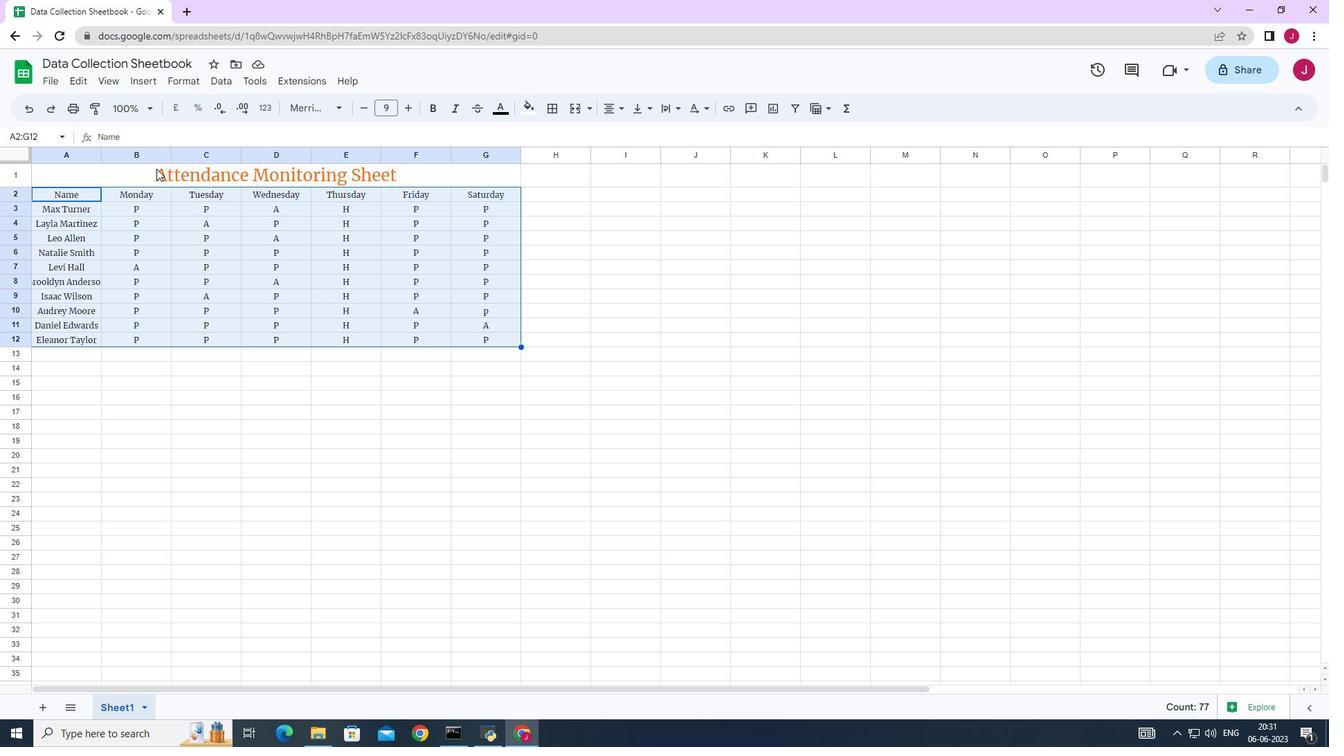 
Action: Mouse pressed left at (161, 168)
Screenshot: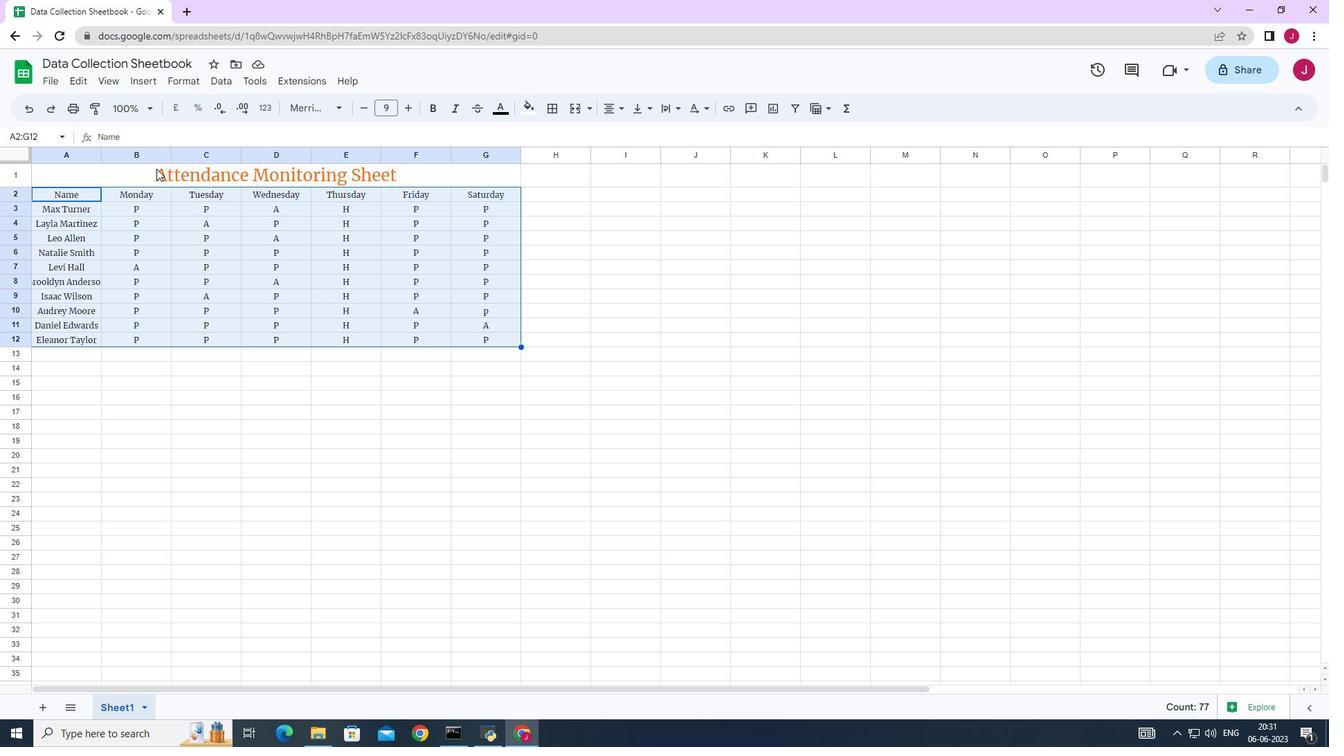 
Action: Mouse moved to (508, 108)
Screenshot: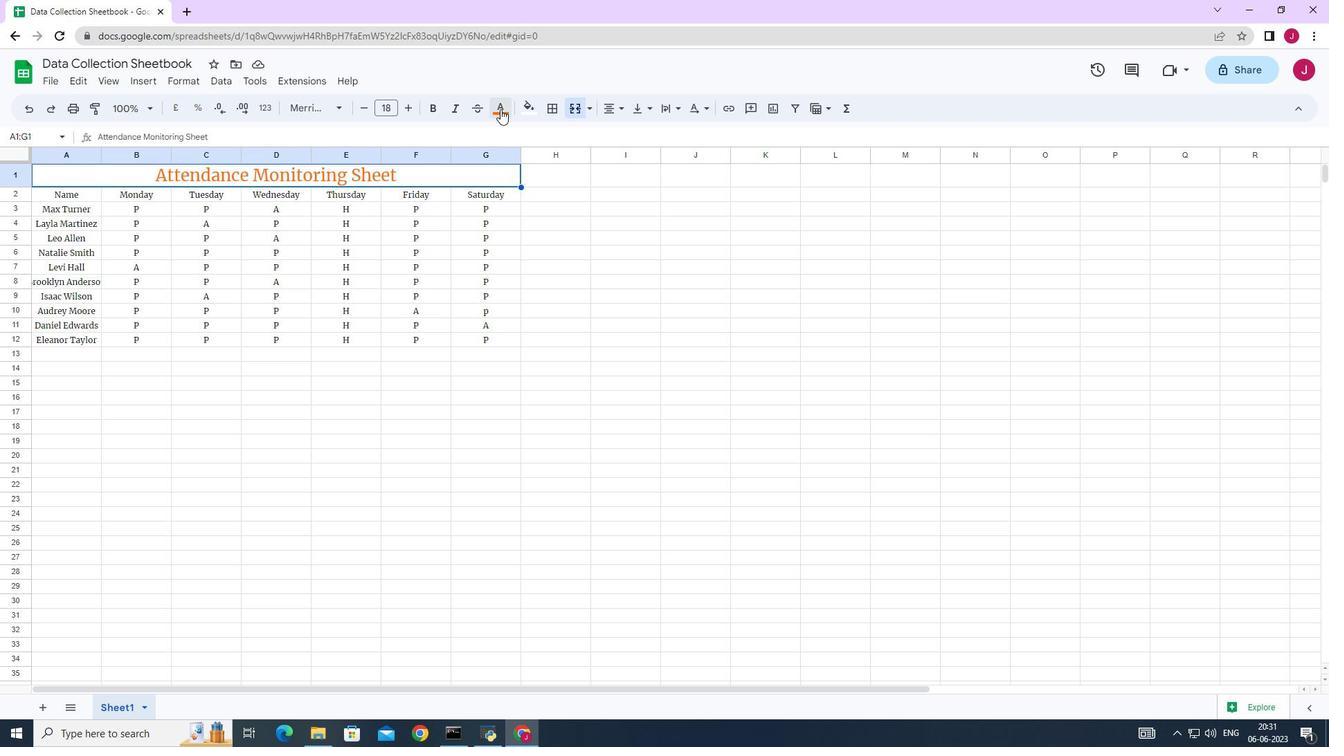 
Action: Mouse pressed left at (508, 108)
Screenshot: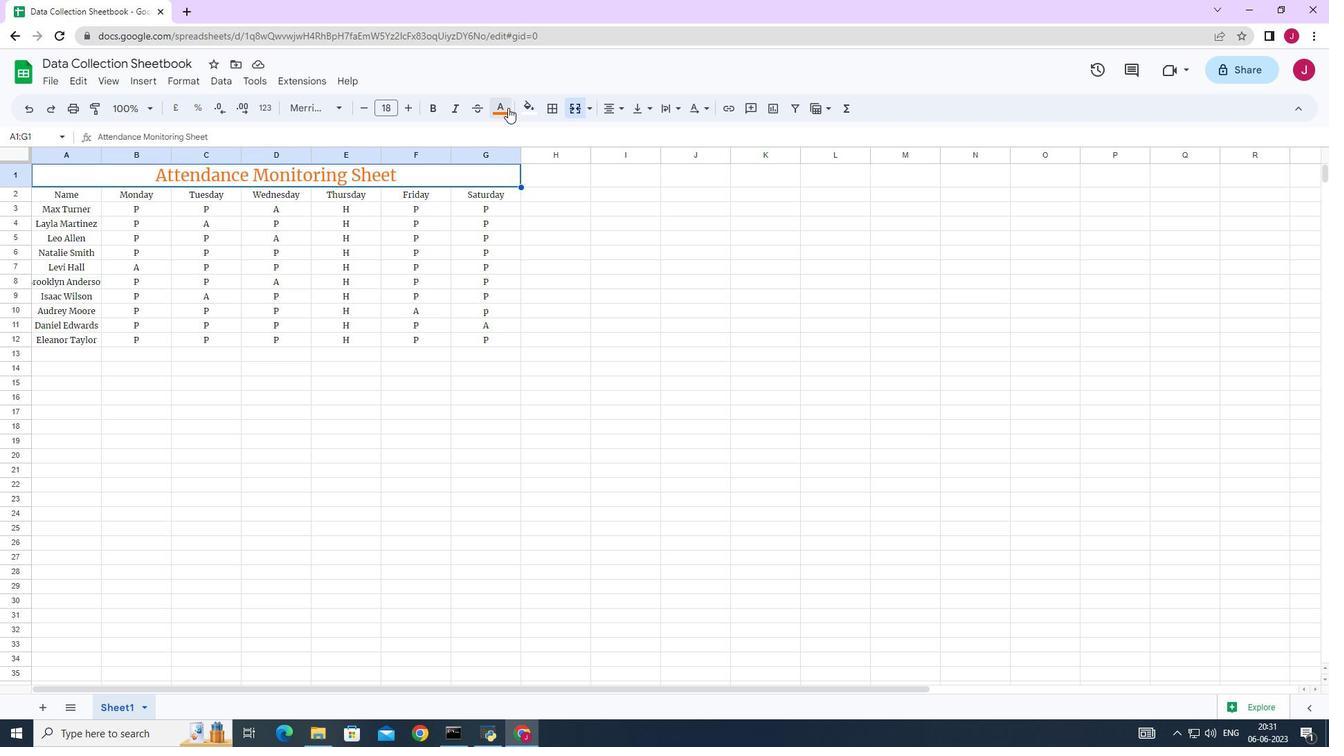 
Action: Mouse moved to (516, 171)
Screenshot: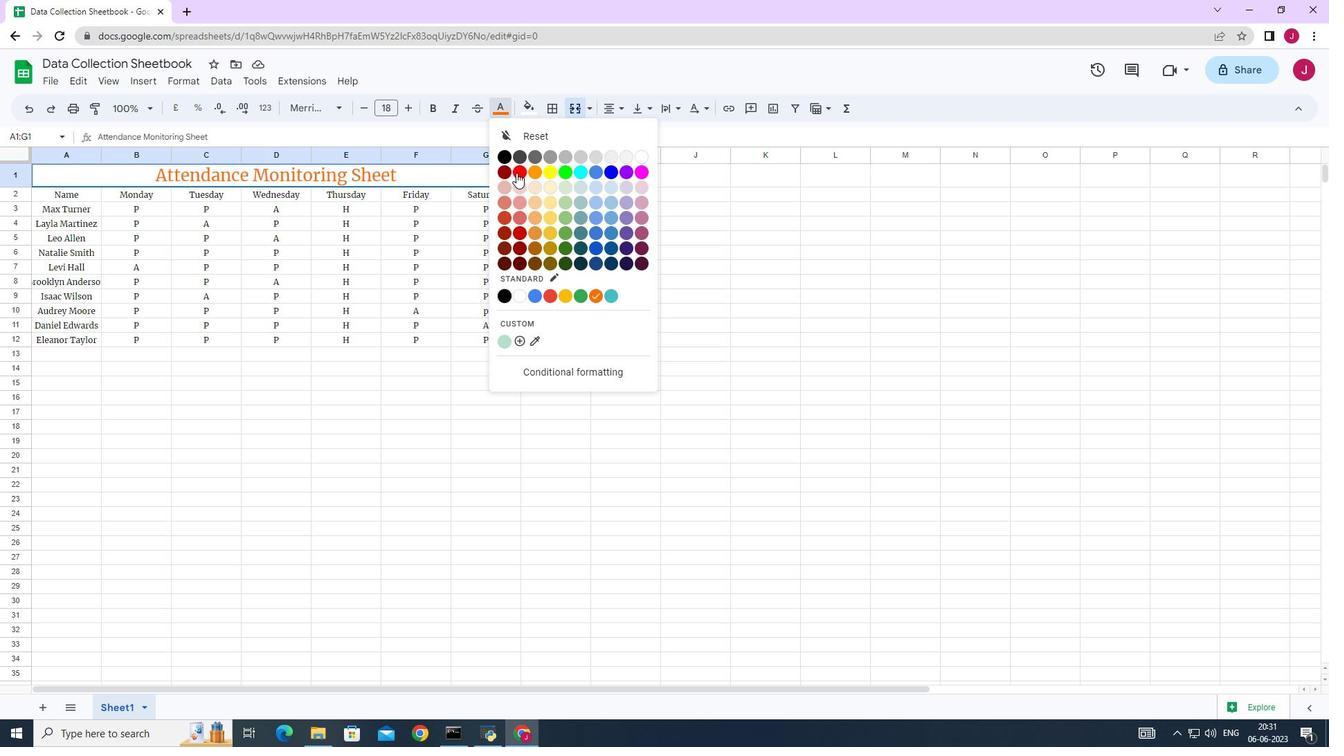 
Action: Mouse pressed left at (516, 171)
Screenshot: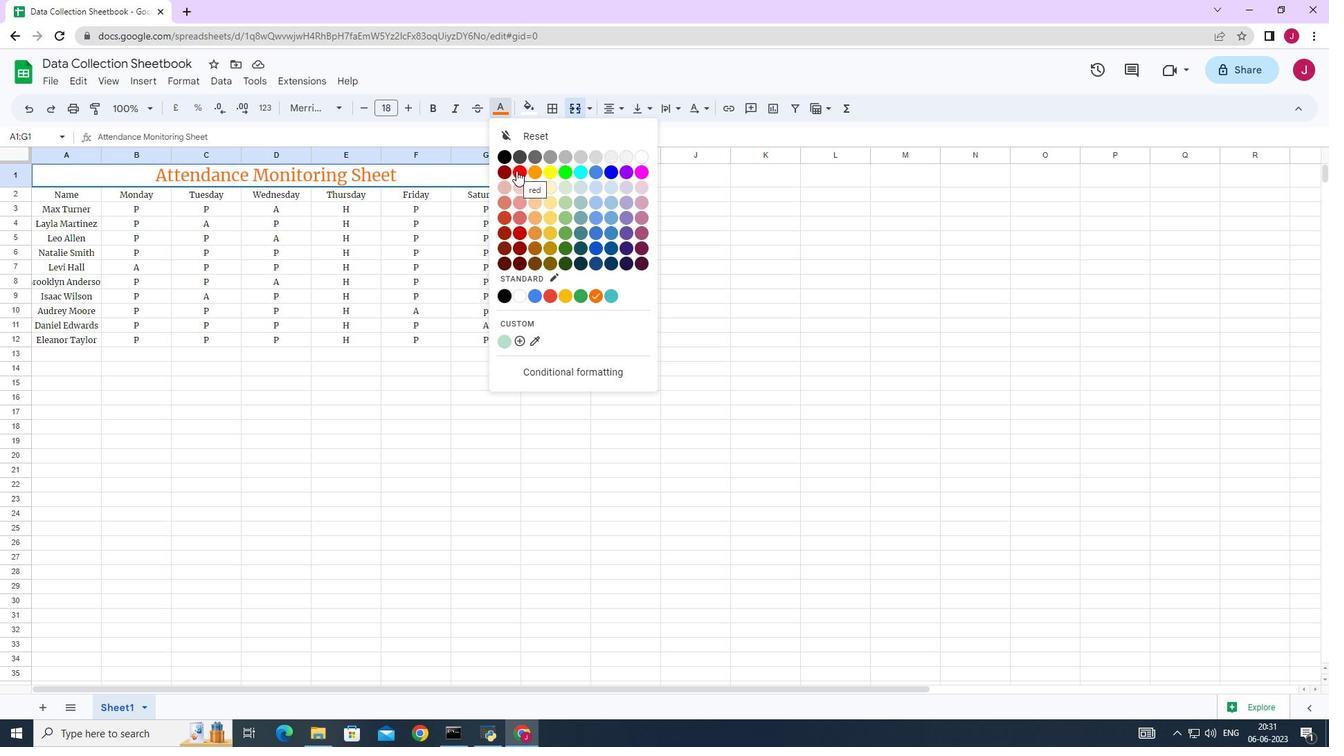 
Action: Mouse moved to (428, 334)
Screenshot: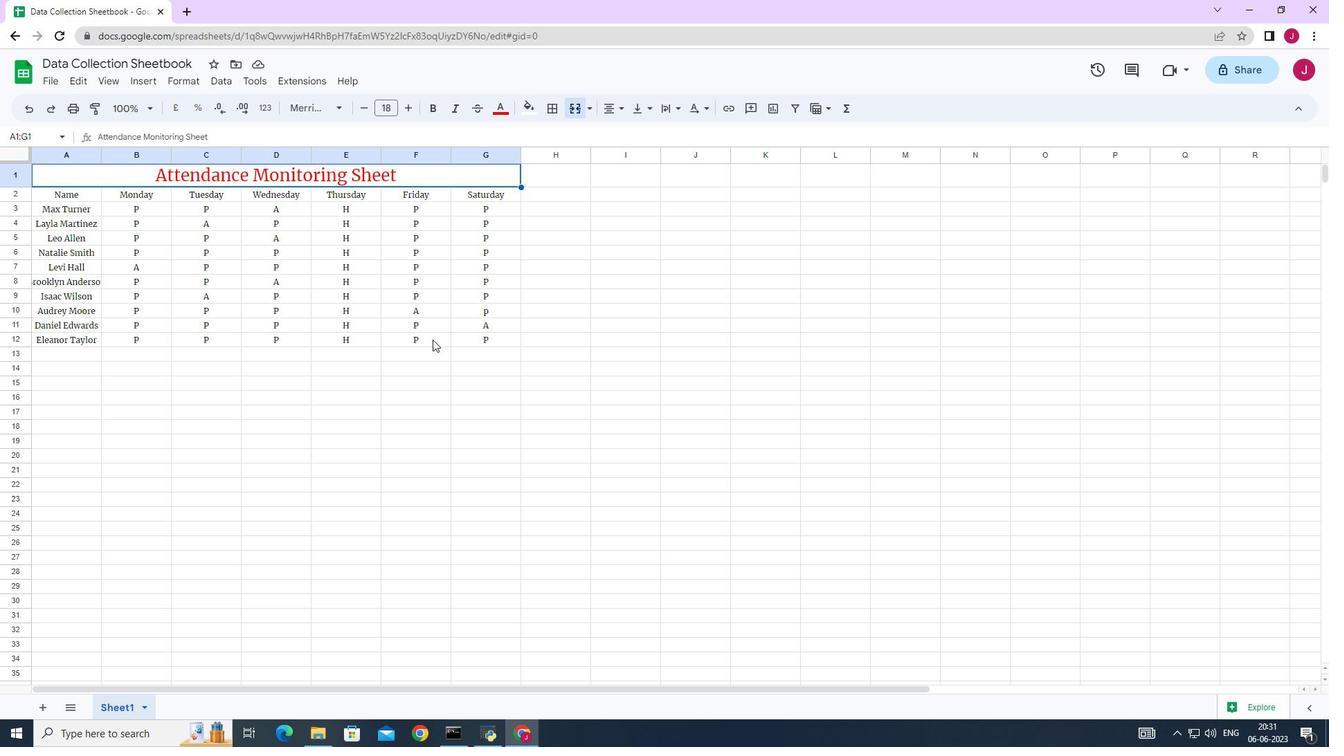 
Action: Key pressed ctrl+S
Screenshot: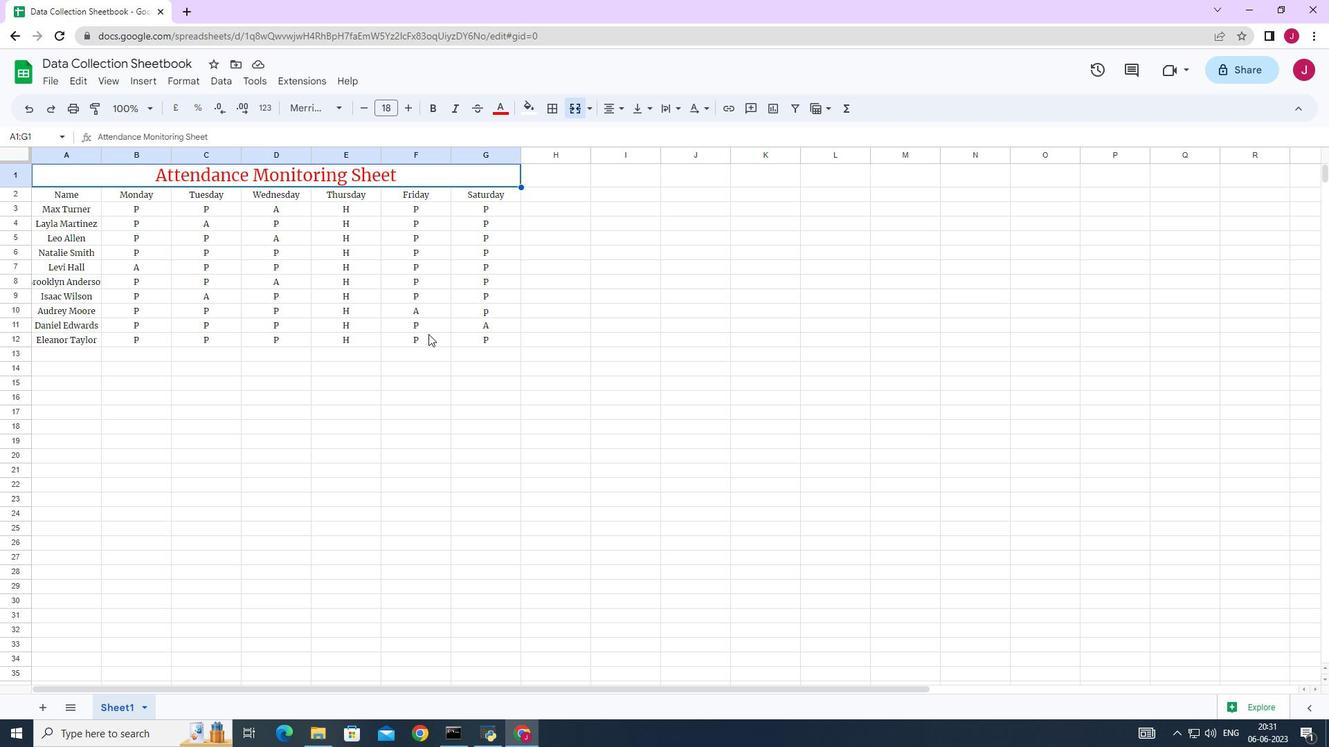 
Action: Mouse moved to (224, 328)
Screenshot: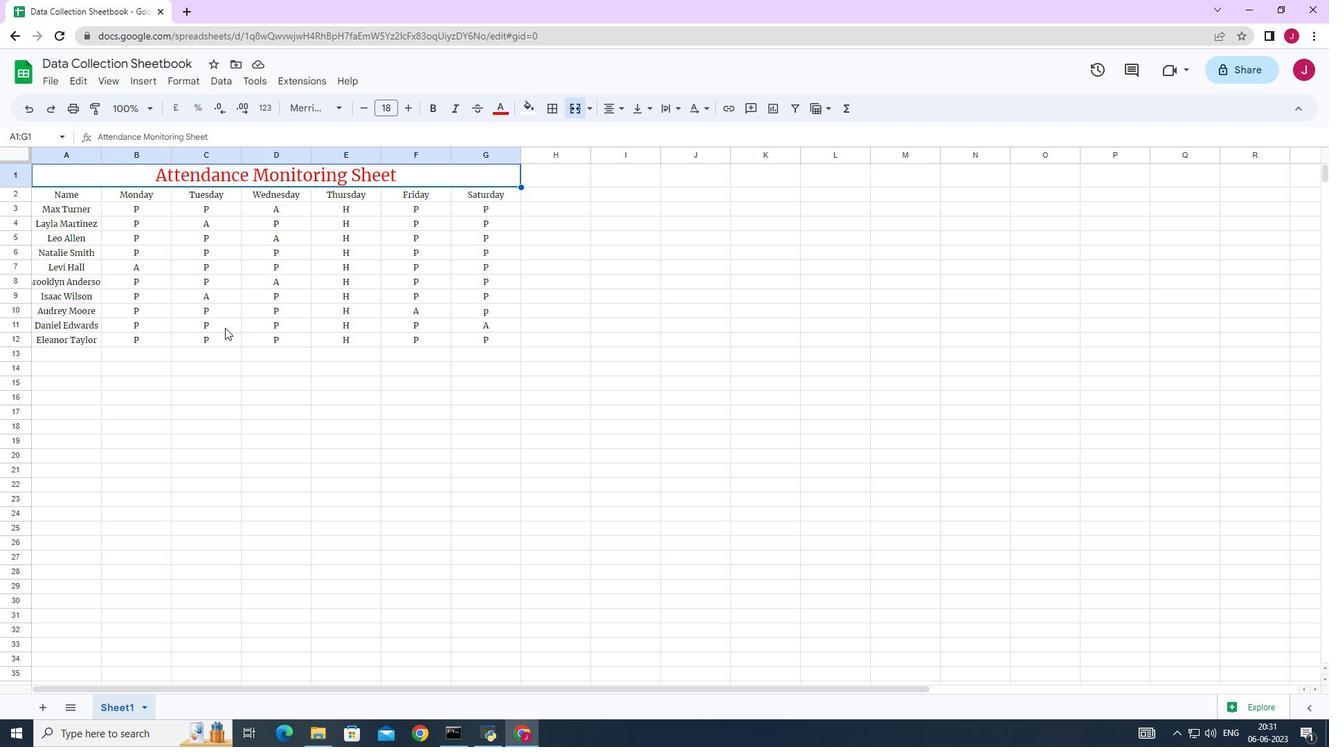 
